 Task: Create a due date automation trigger when advanced on, on the monday of the week a card is due add fields without custom field "Resume" set at 11:00 AM.
Action: Mouse moved to (1098, 320)
Screenshot: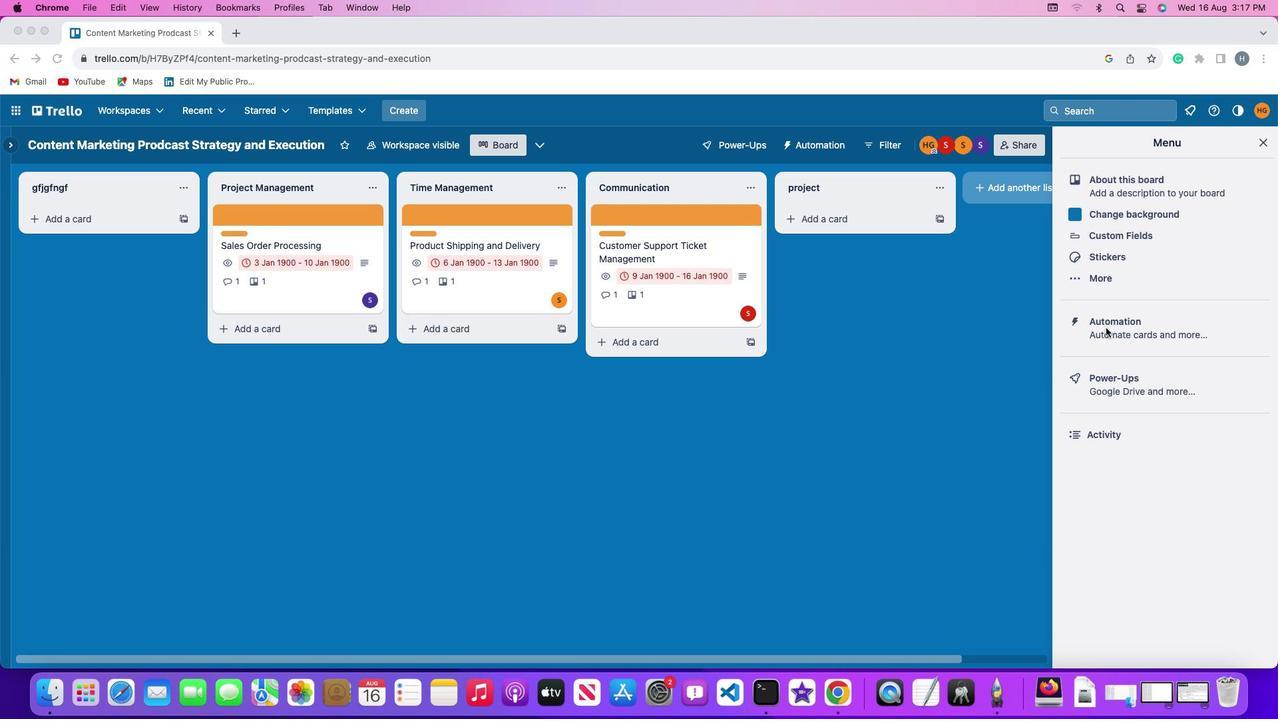
Action: Mouse pressed left at (1098, 320)
Screenshot: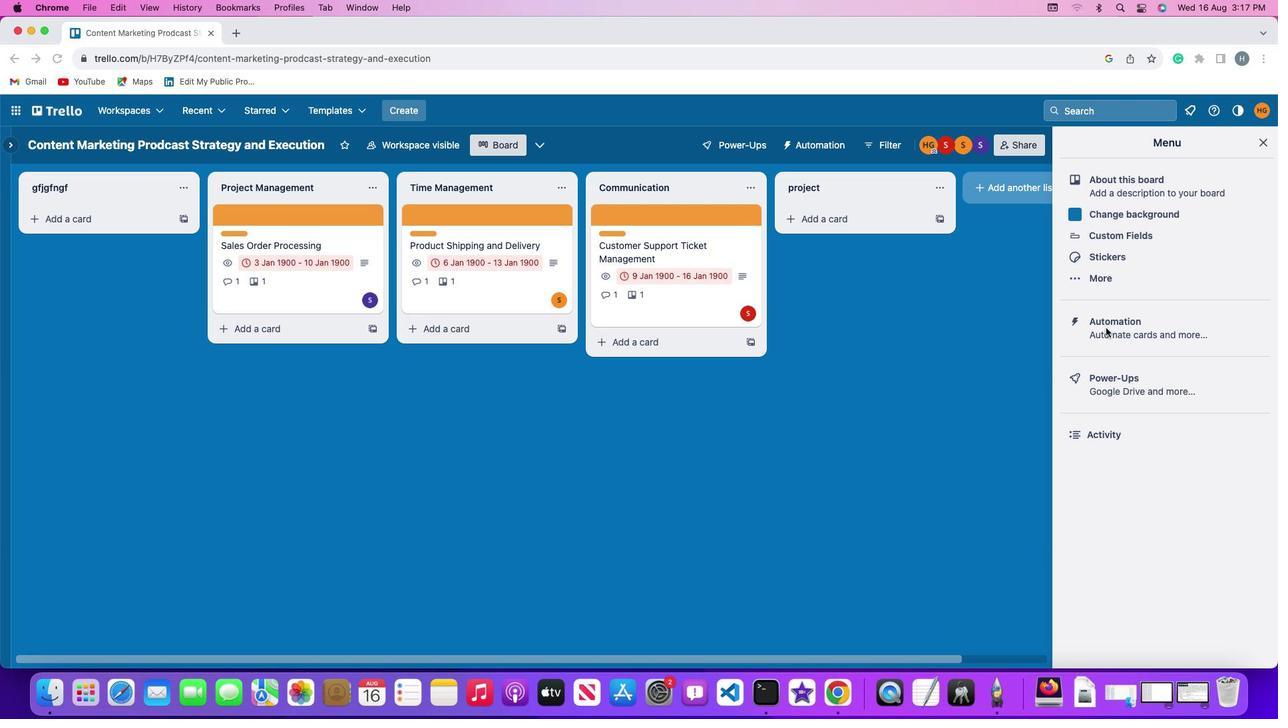 
Action: Mouse pressed left at (1098, 320)
Screenshot: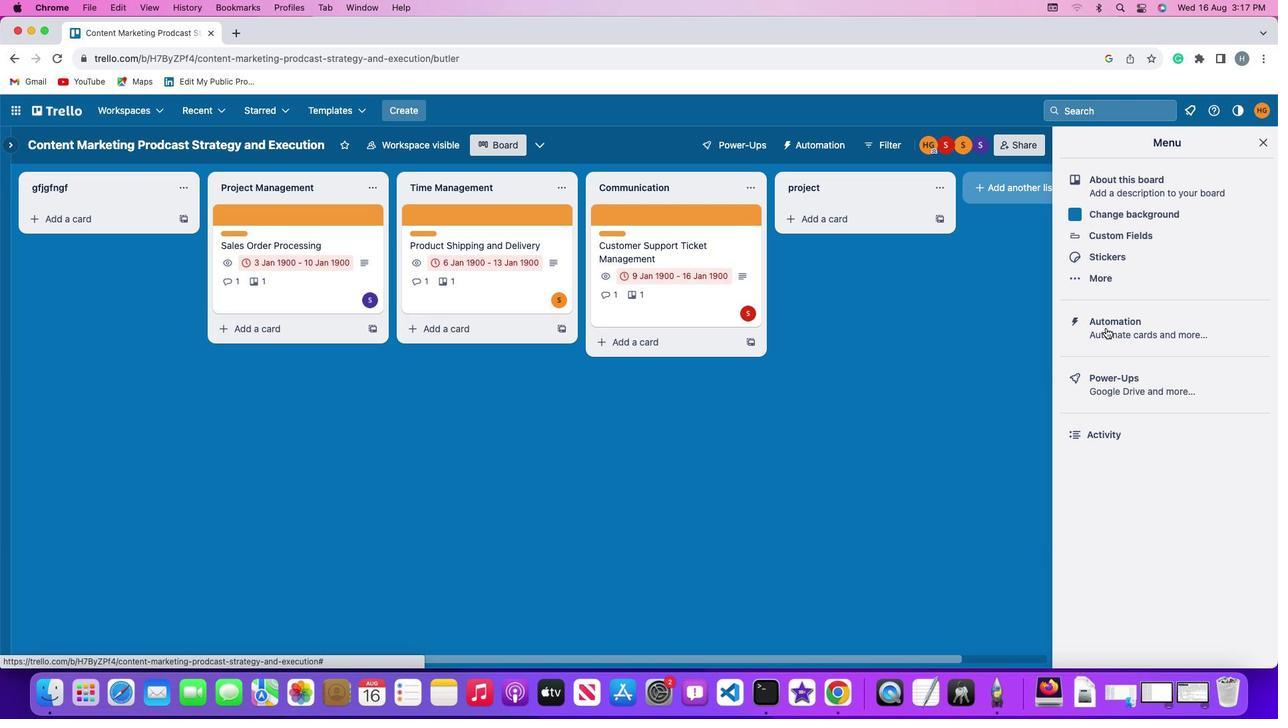 
Action: Mouse moved to (91, 305)
Screenshot: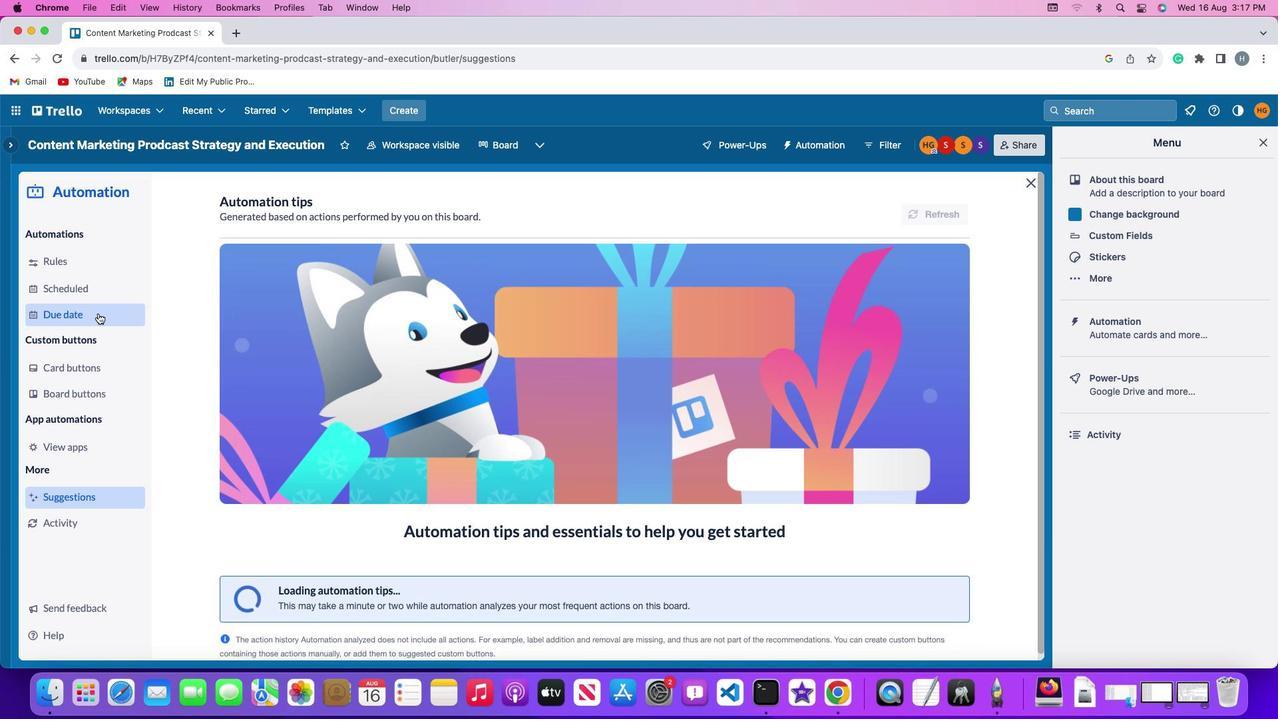 
Action: Mouse pressed left at (91, 305)
Screenshot: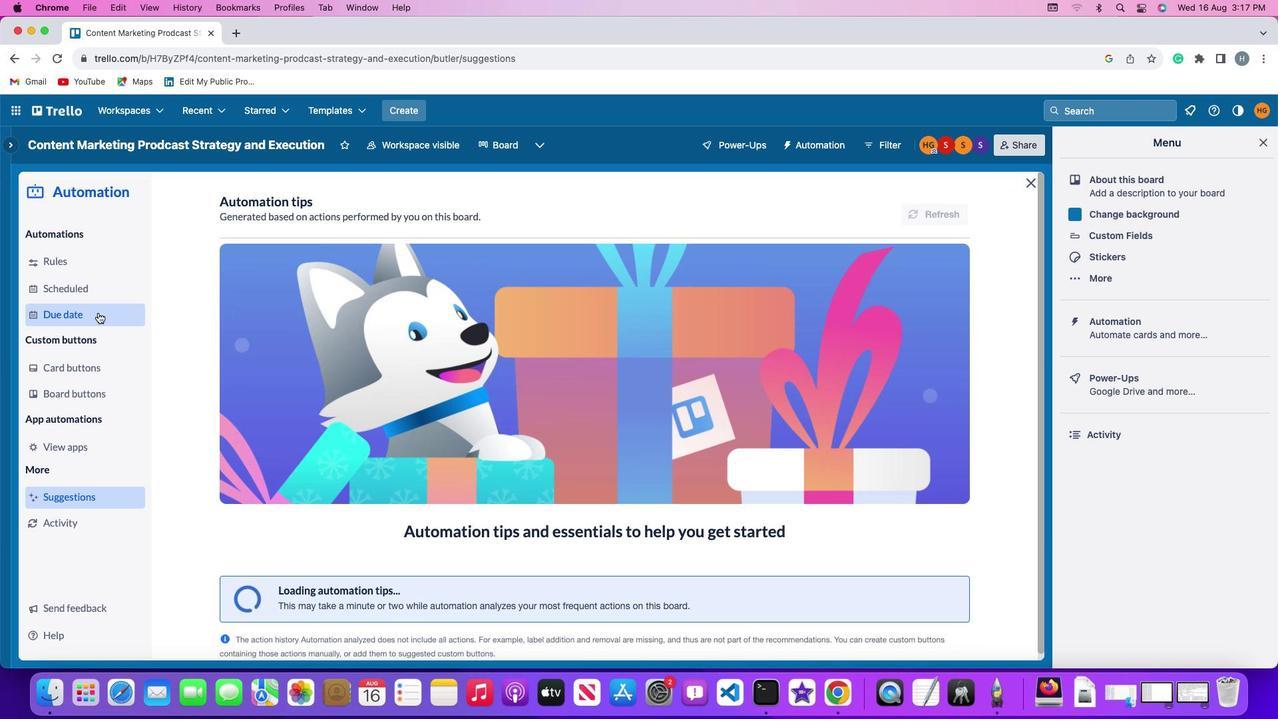 
Action: Mouse moved to (861, 200)
Screenshot: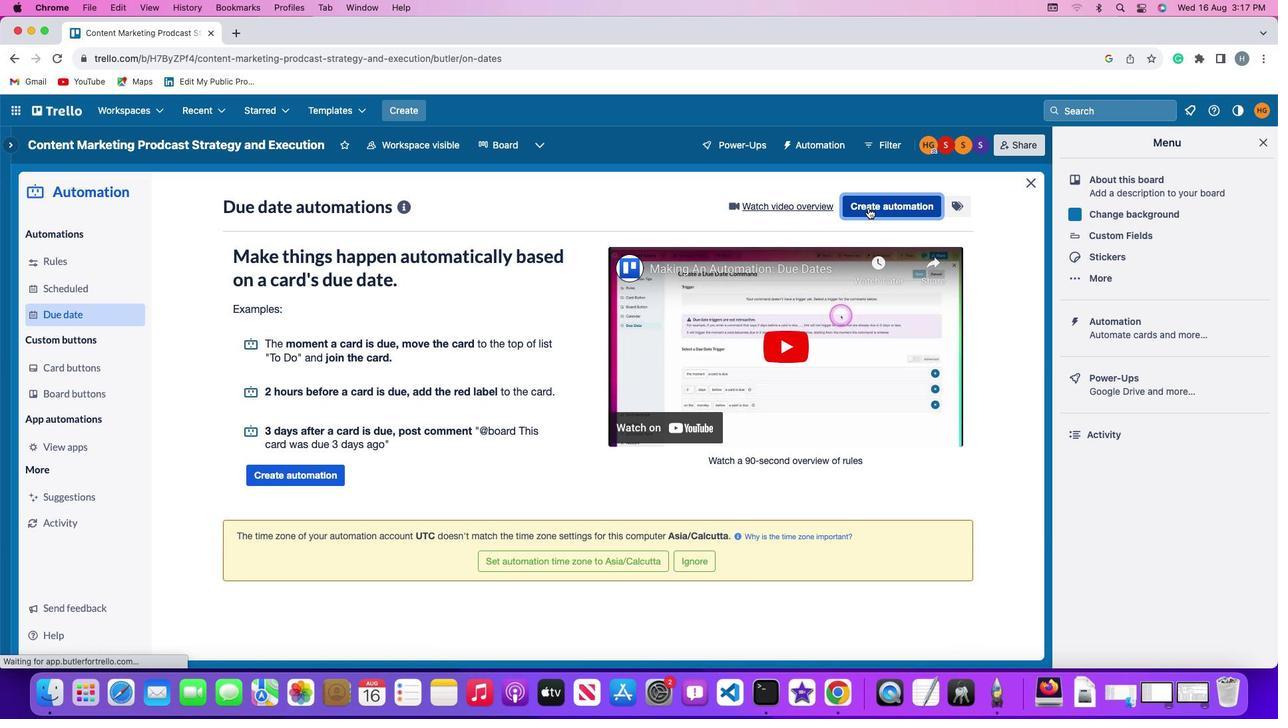 
Action: Mouse pressed left at (861, 200)
Screenshot: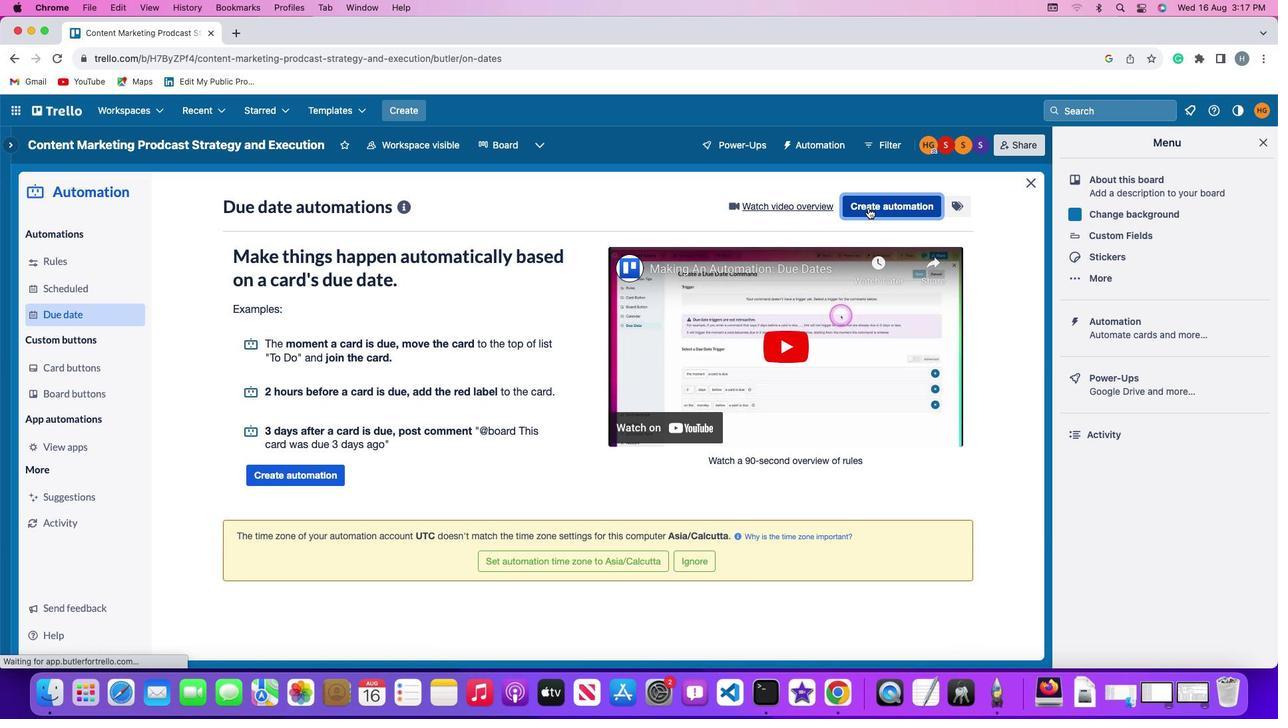 
Action: Mouse moved to (321, 330)
Screenshot: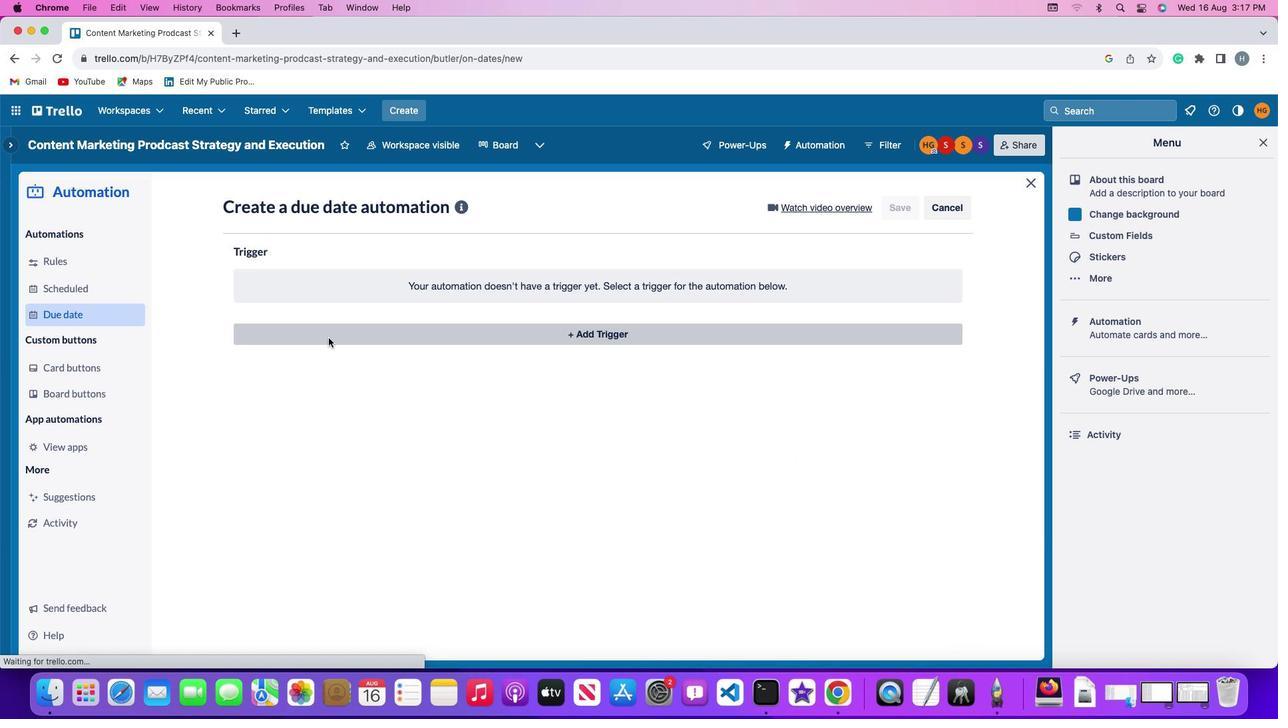 
Action: Mouse pressed left at (321, 330)
Screenshot: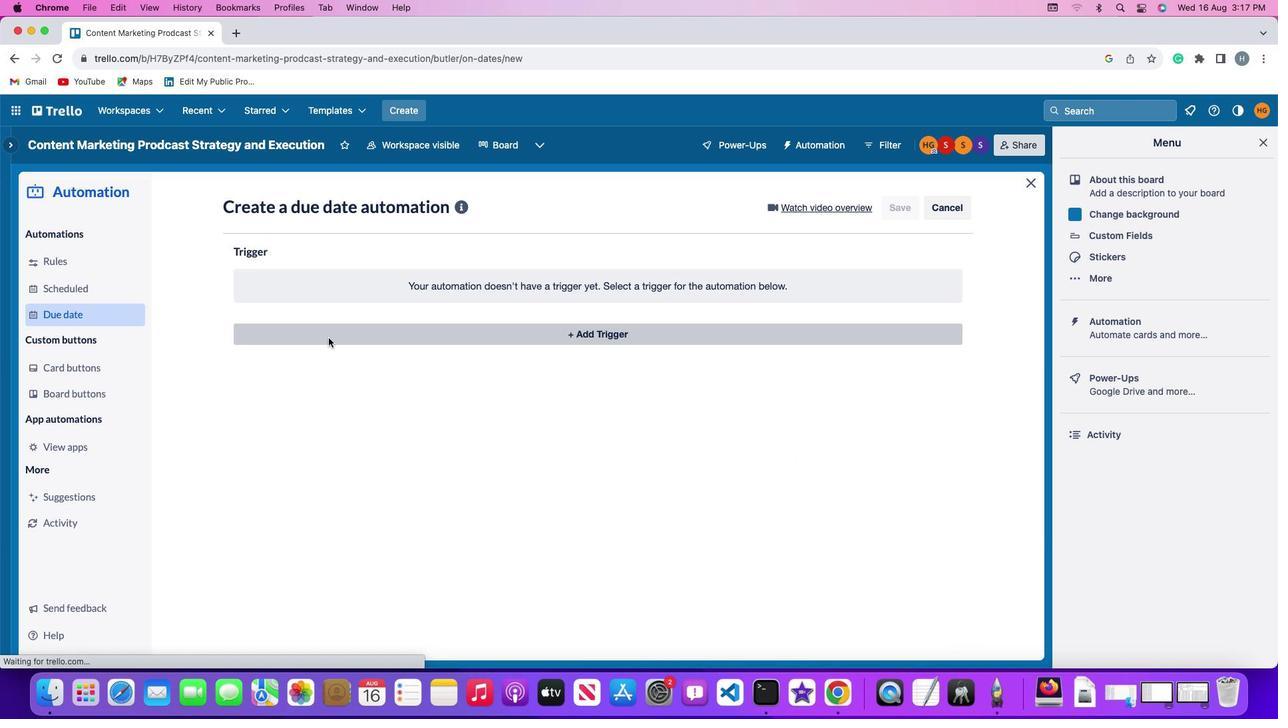 
Action: Mouse moved to (283, 578)
Screenshot: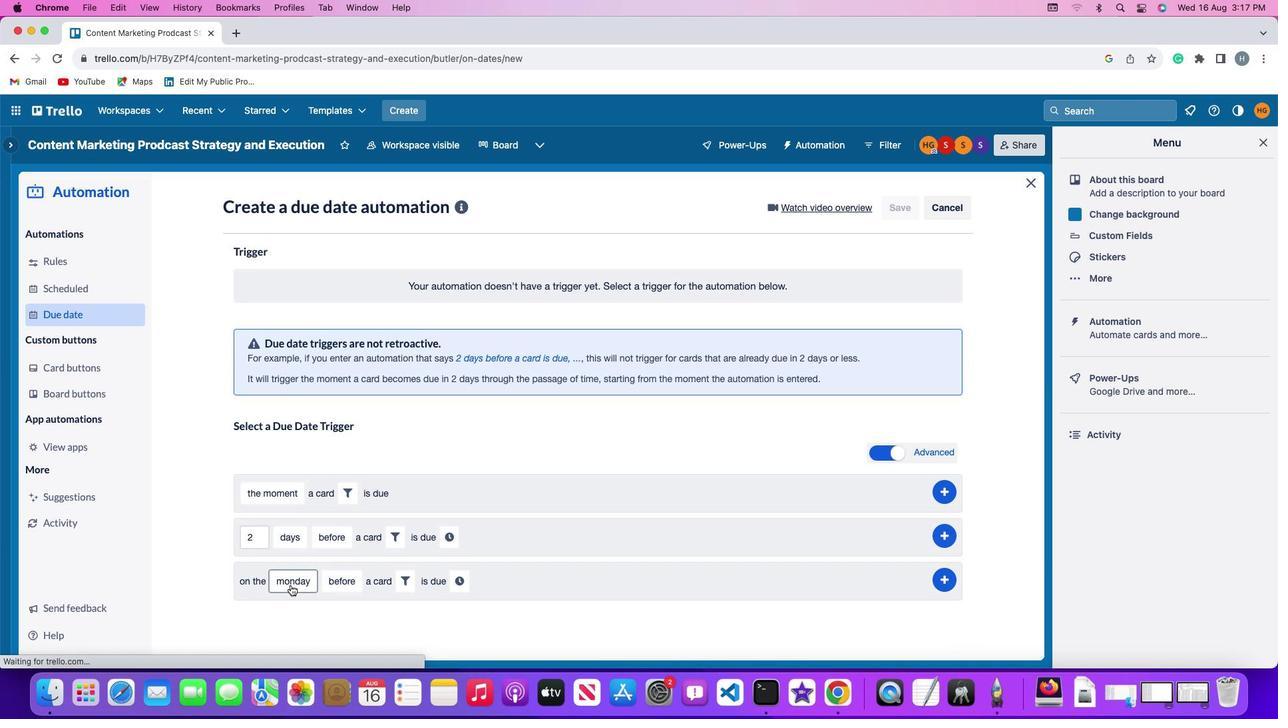 
Action: Mouse pressed left at (283, 578)
Screenshot: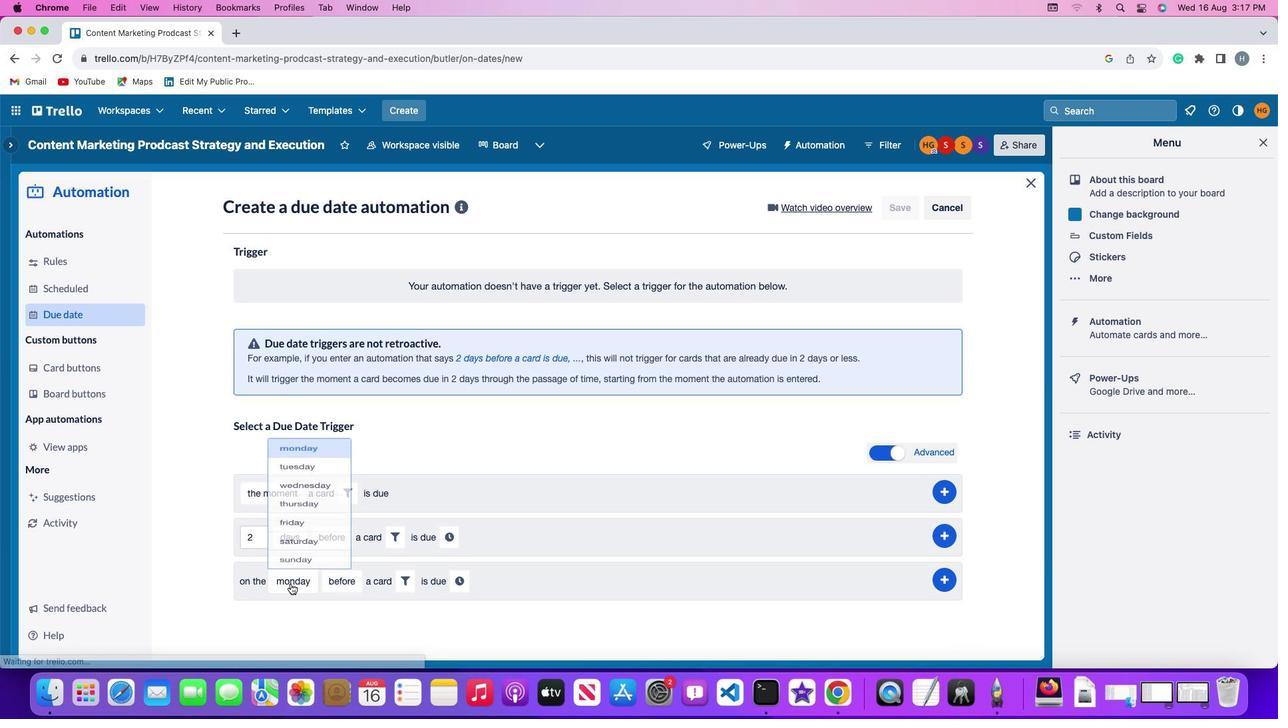 
Action: Mouse moved to (291, 382)
Screenshot: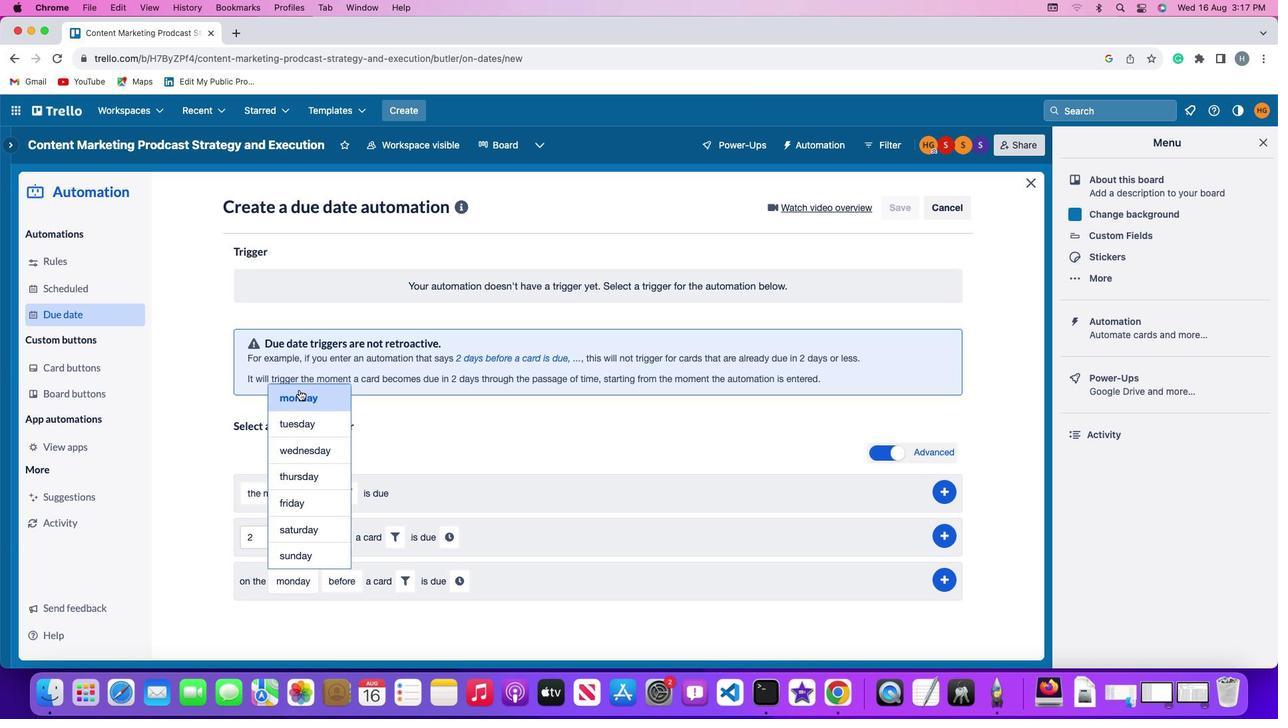 
Action: Mouse pressed left at (291, 382)
Screenshot: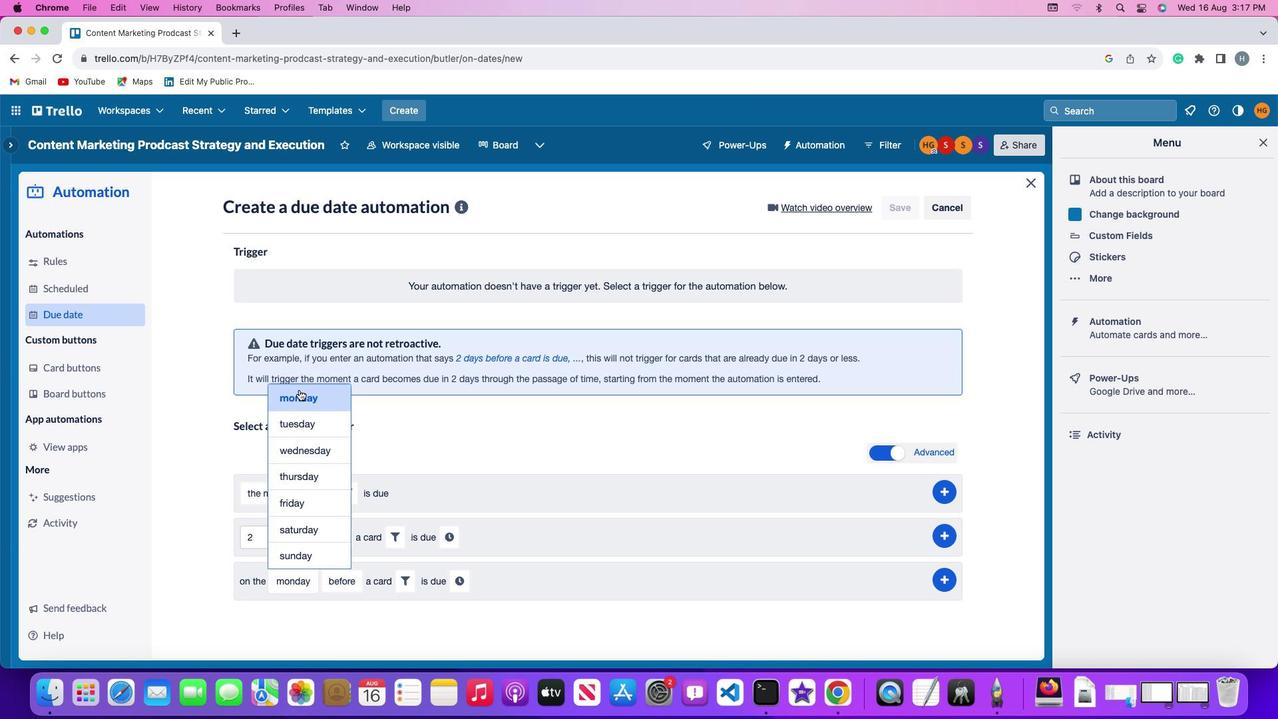 
Action: Mouse moved to (342, 570)
Screenshot: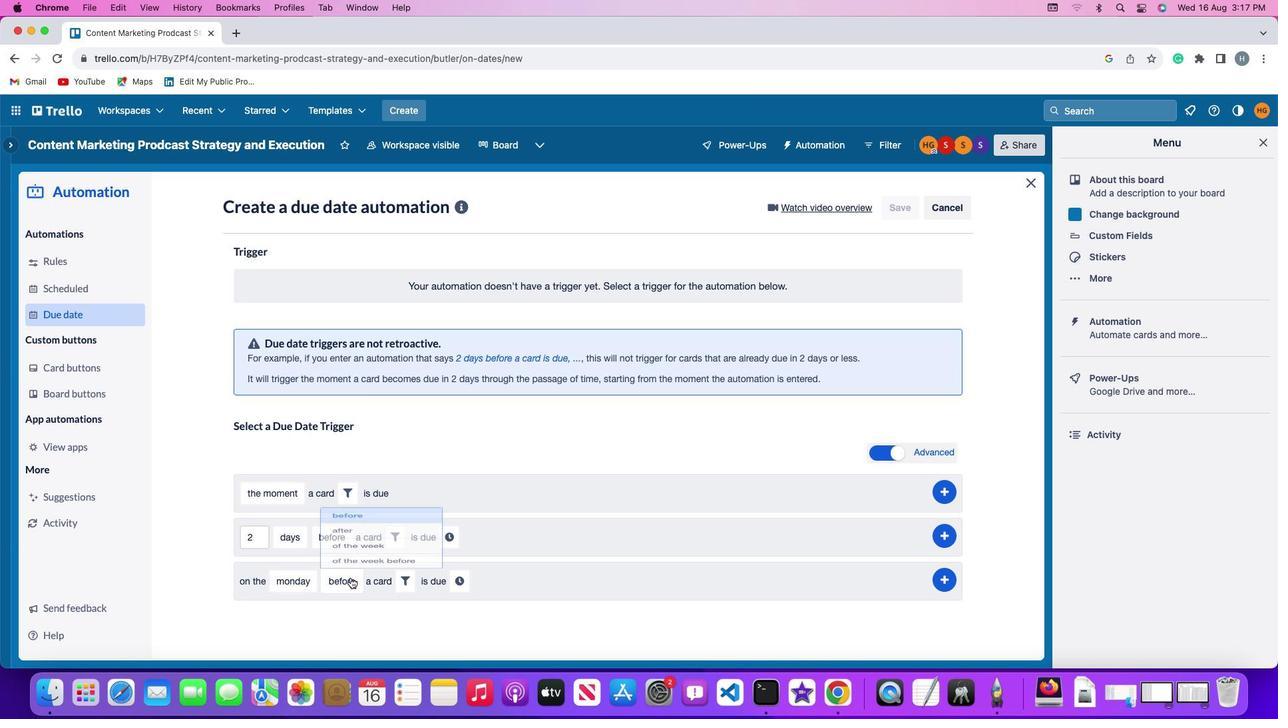 
Action: Mouse pressed left at (342, 570)
Screenshot: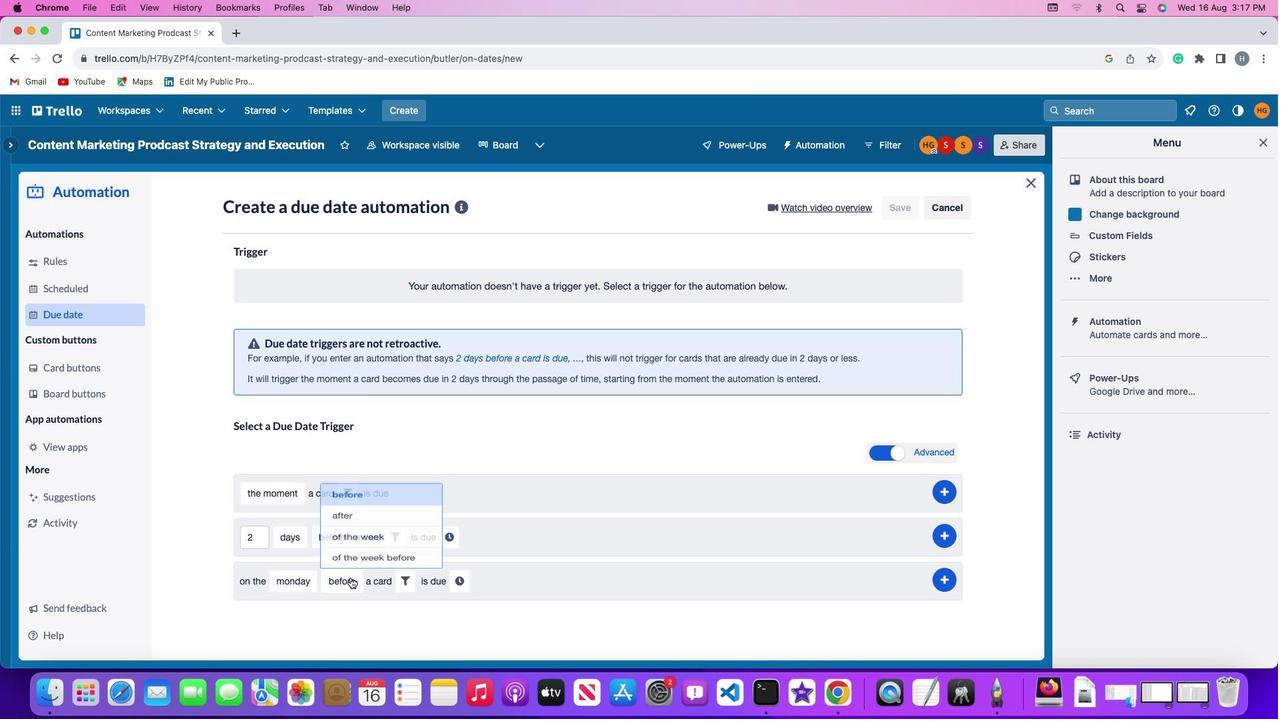 
Action: Mouse moved to (364, 518)
Screenshot: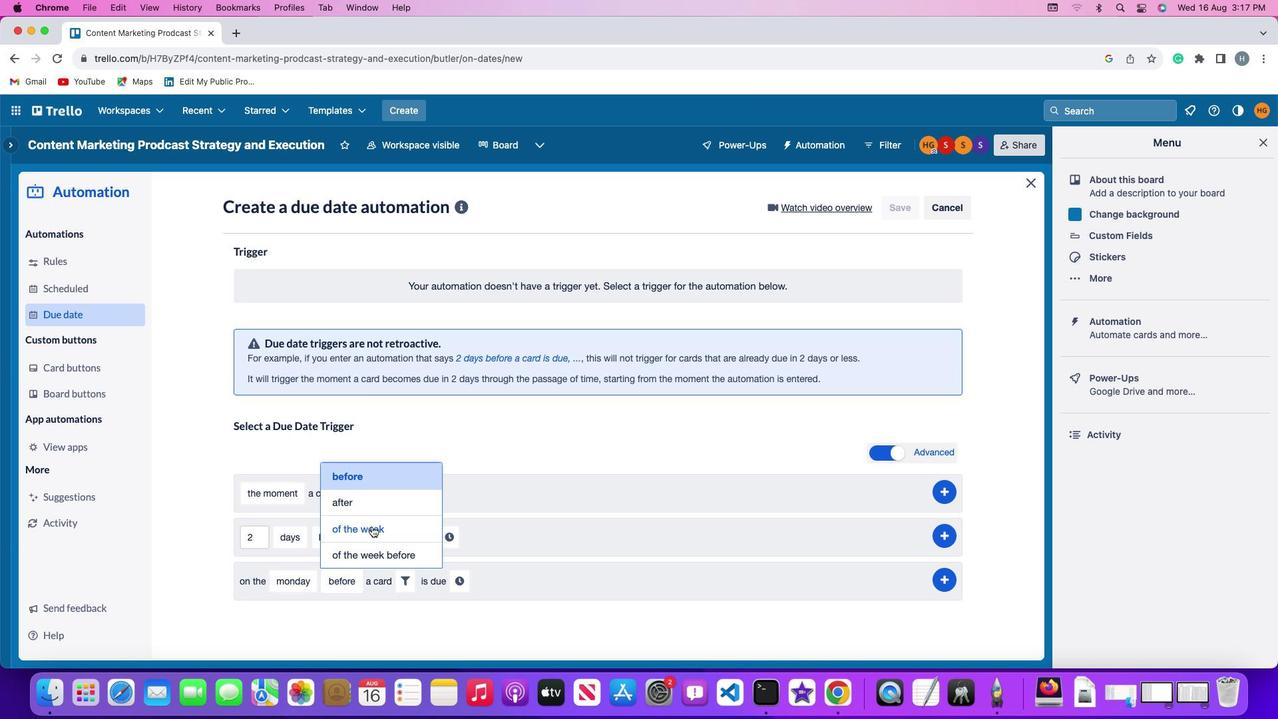 
Action: Mouse pressed left at (364, 518)
Screenshot: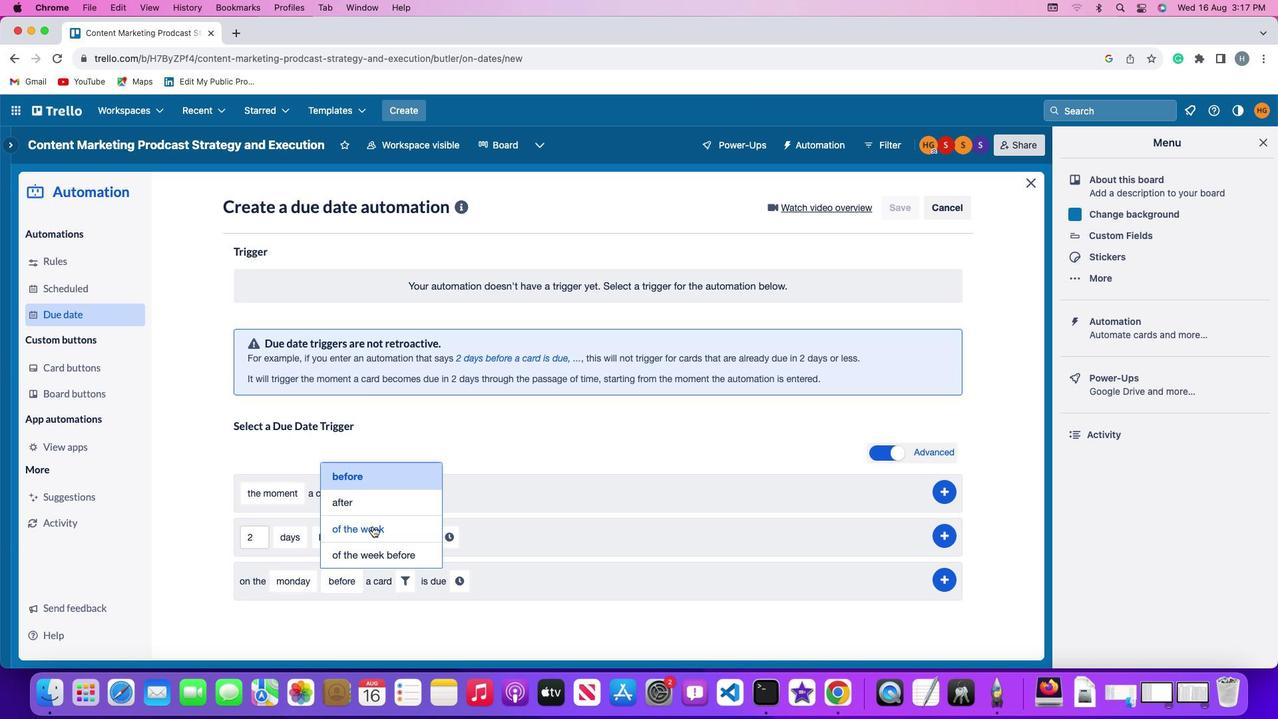 
Action: Mouse moved to (422, 577)
Screenshot: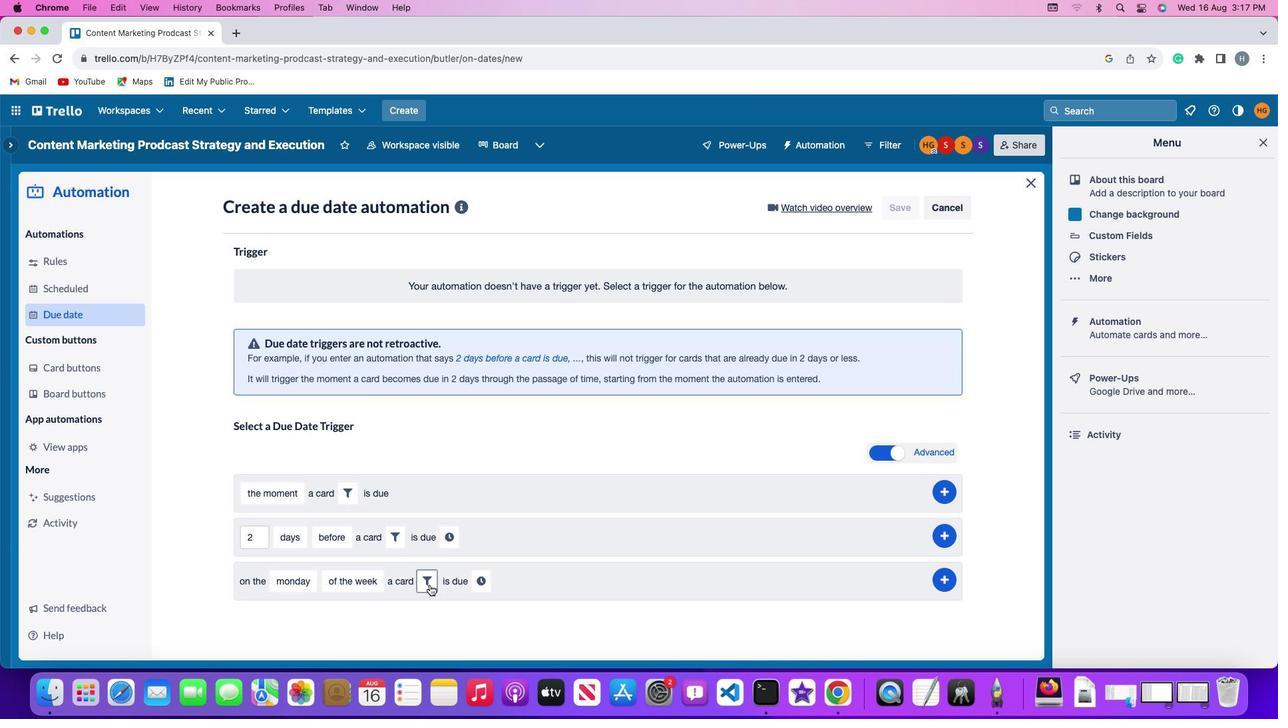 
Action: Mouse pressed left at (422, 577)
Screenshot: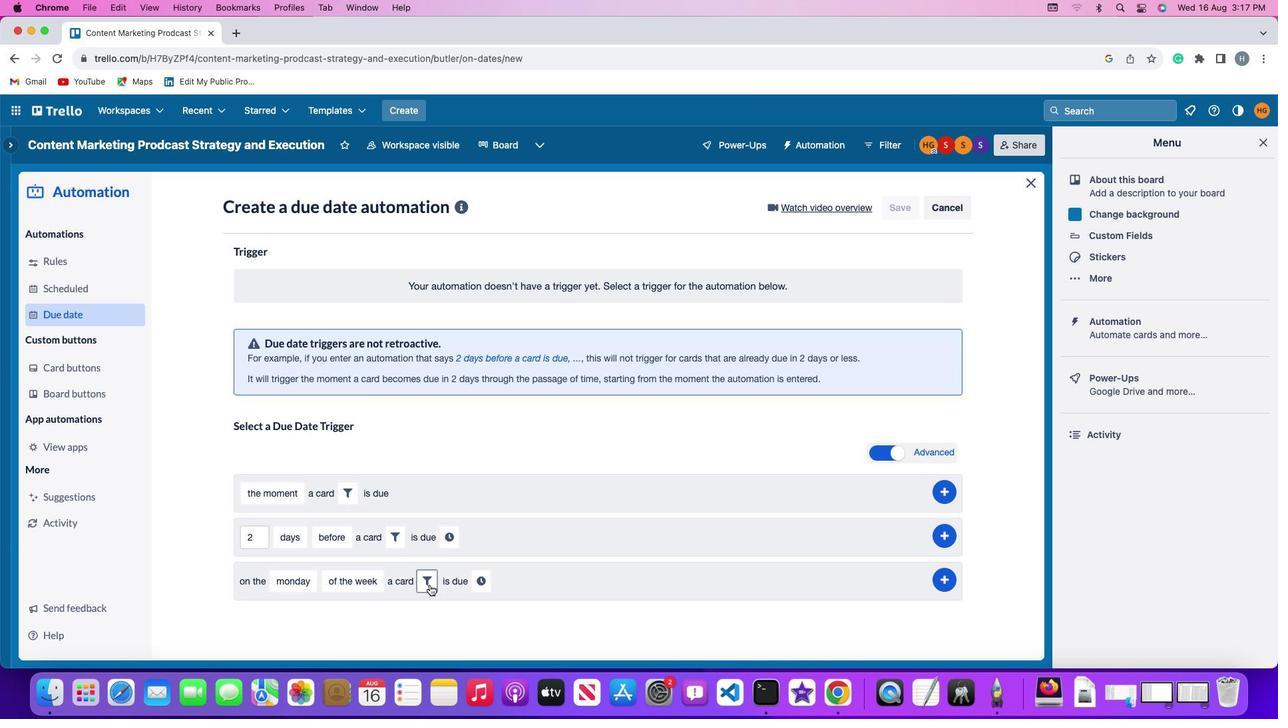
Action: Mouse moved to (629, 610)
Screenshot: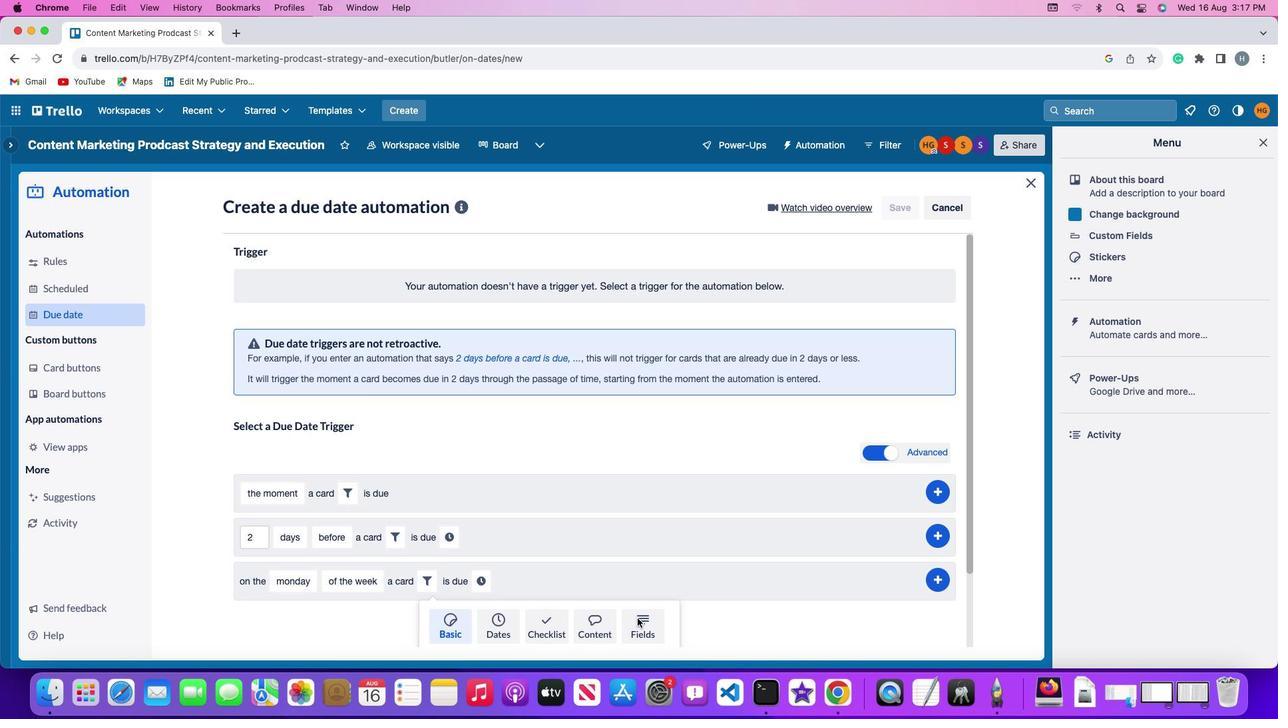 
Action: Mouse pressed left at (629, 610)
Screenshot: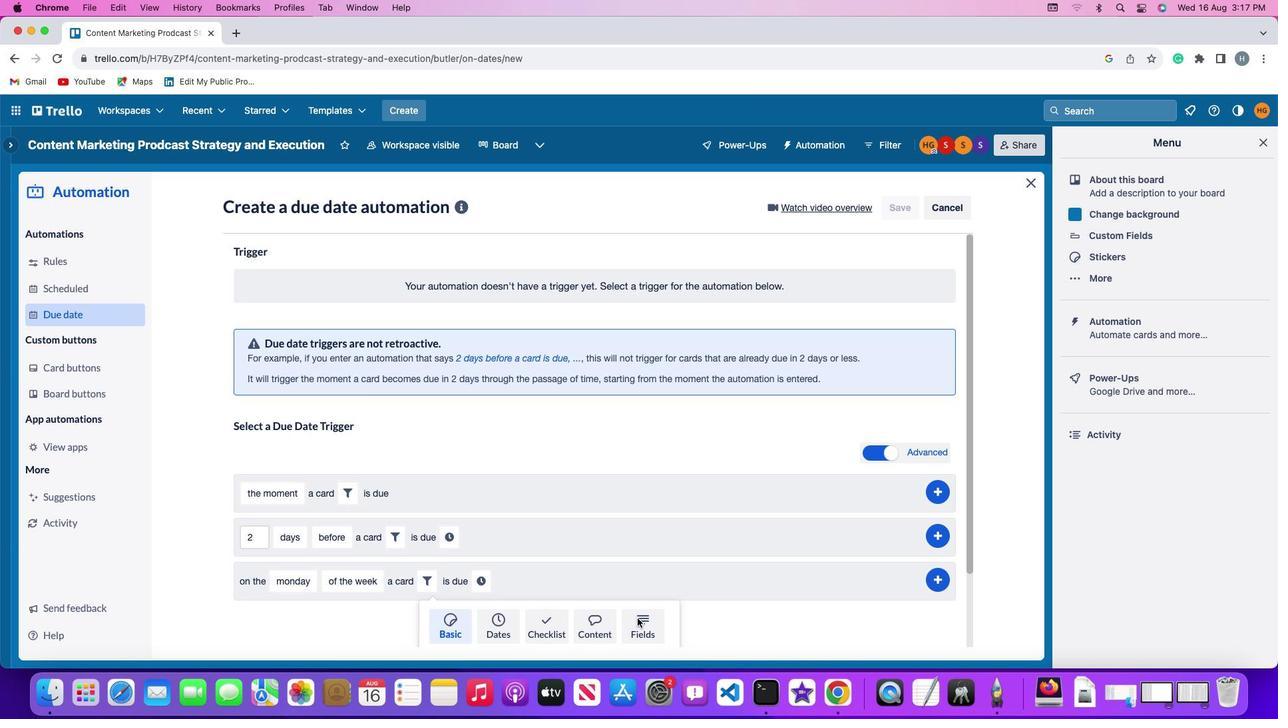 
Action: Mouse moved to (380, 607)
Screenshot: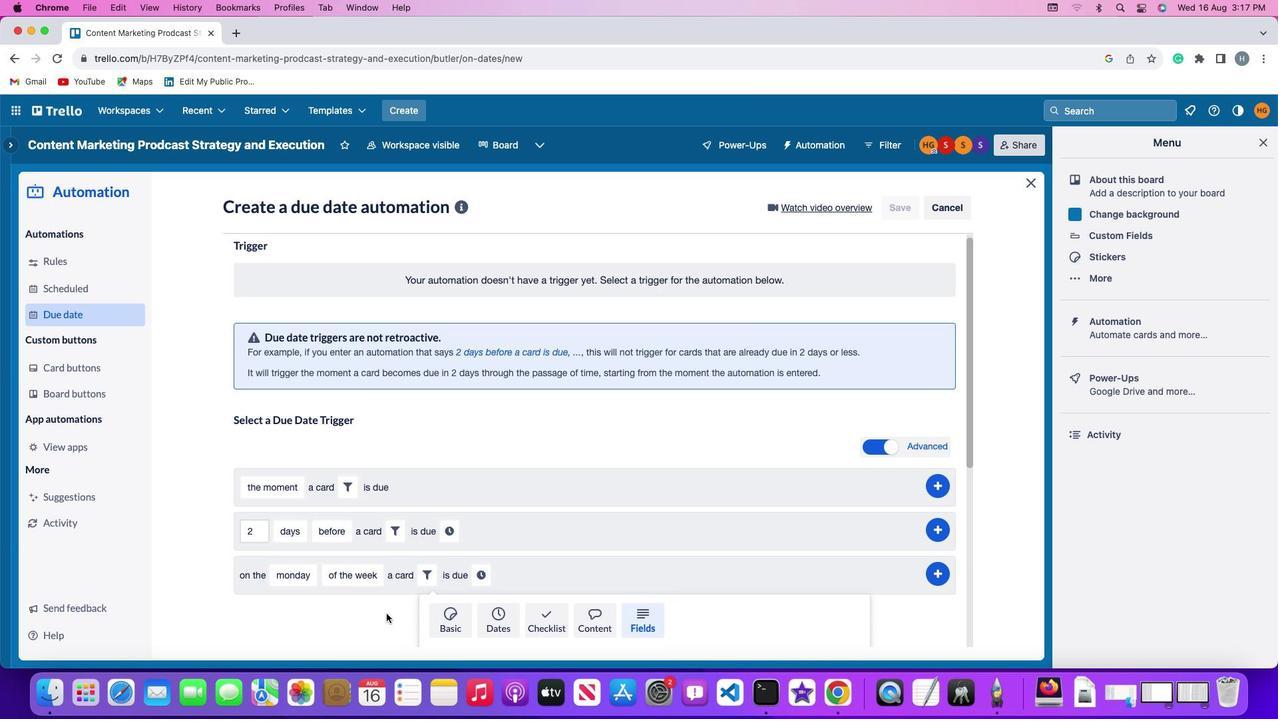 
Action: Mouse scrolled (380, 607) with delta (-6, -7)
Screenshot: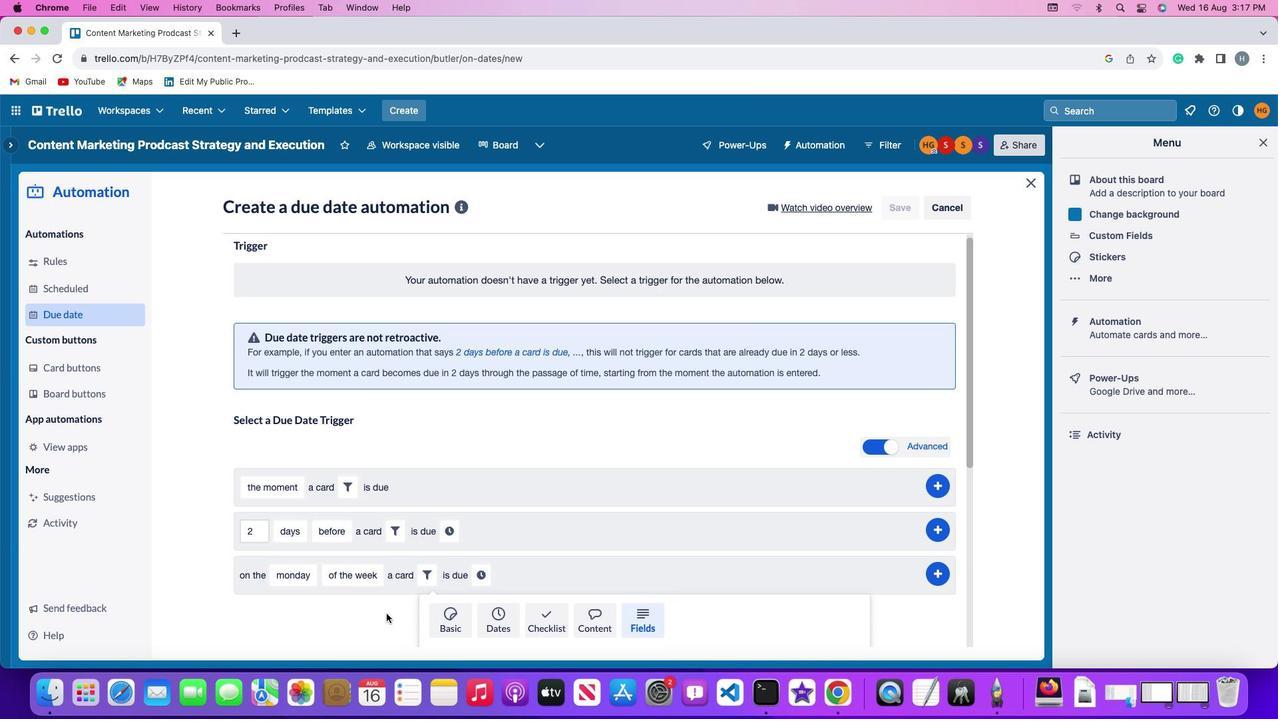
Action: Mouse scrolled (380, 607) with delta (-6, -7)
Screenshot: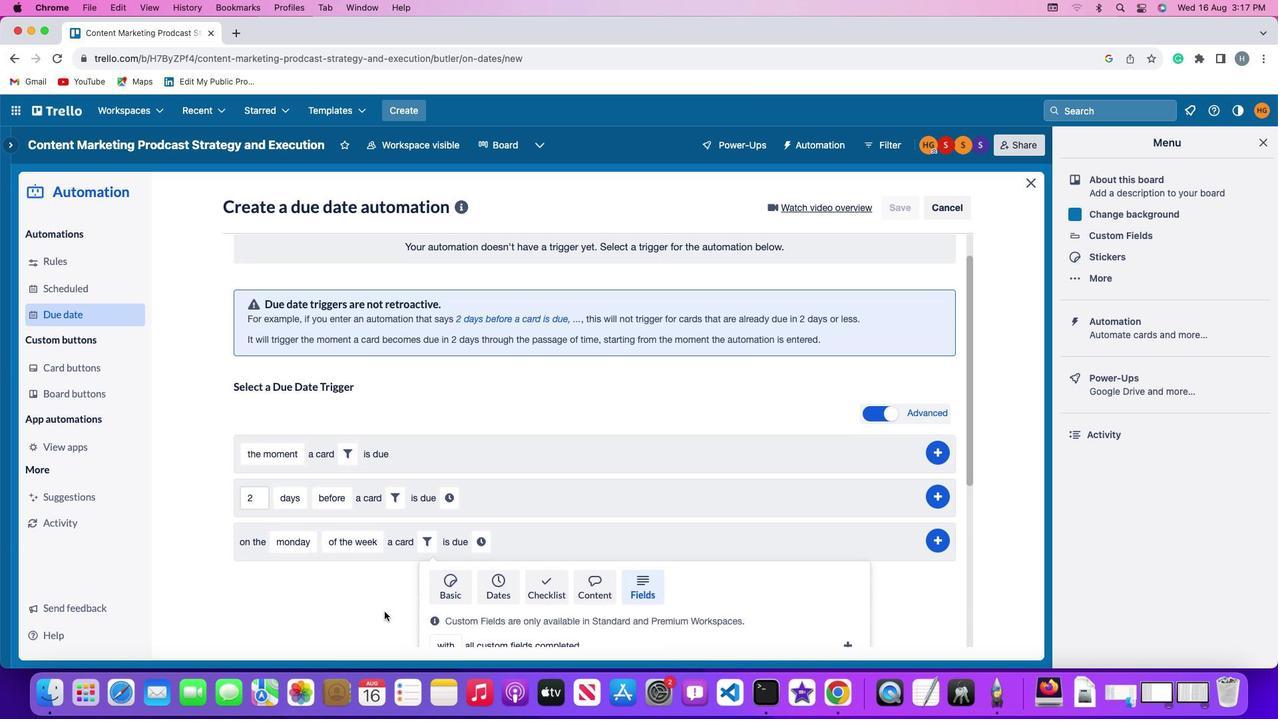 
Action: Mouse scrolled (380, 607) with delta (-6, -8)
Screenshot: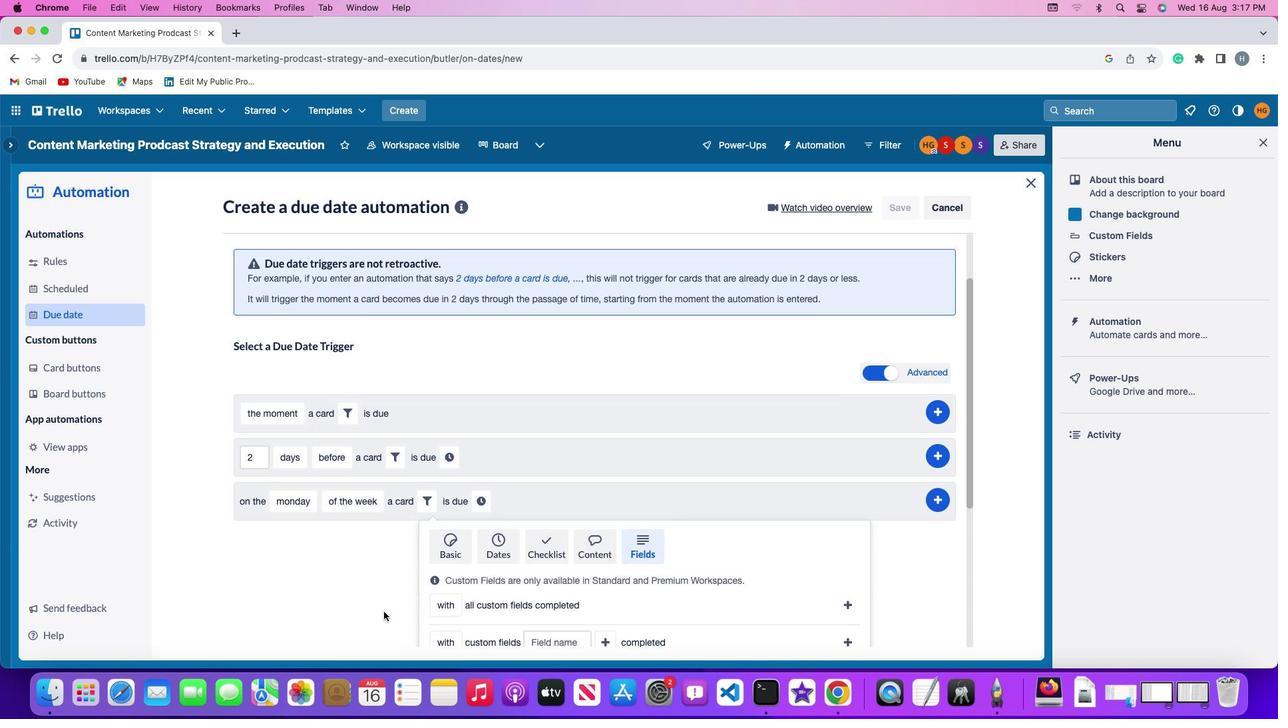 
Action: Mouse moved to (379, 606)
Screenshot: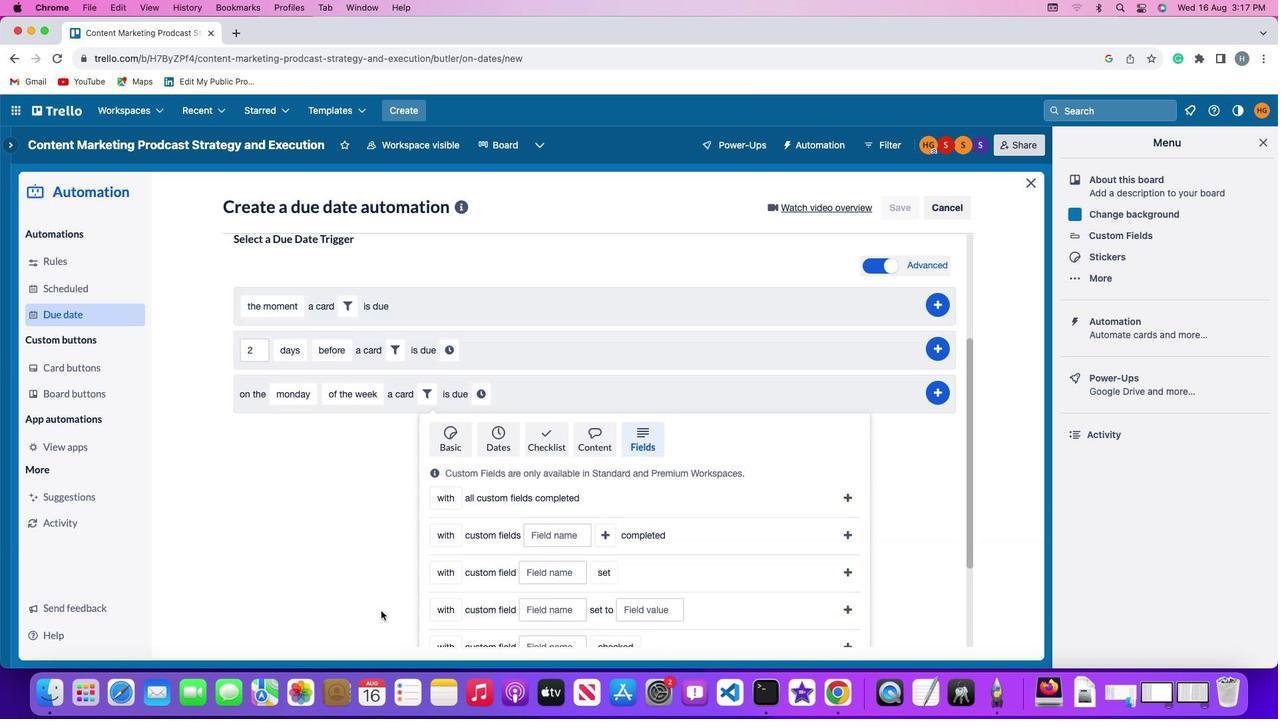 
Action: Mouse scrolled (379, 606) with delta (-6, -9)
Screenshot: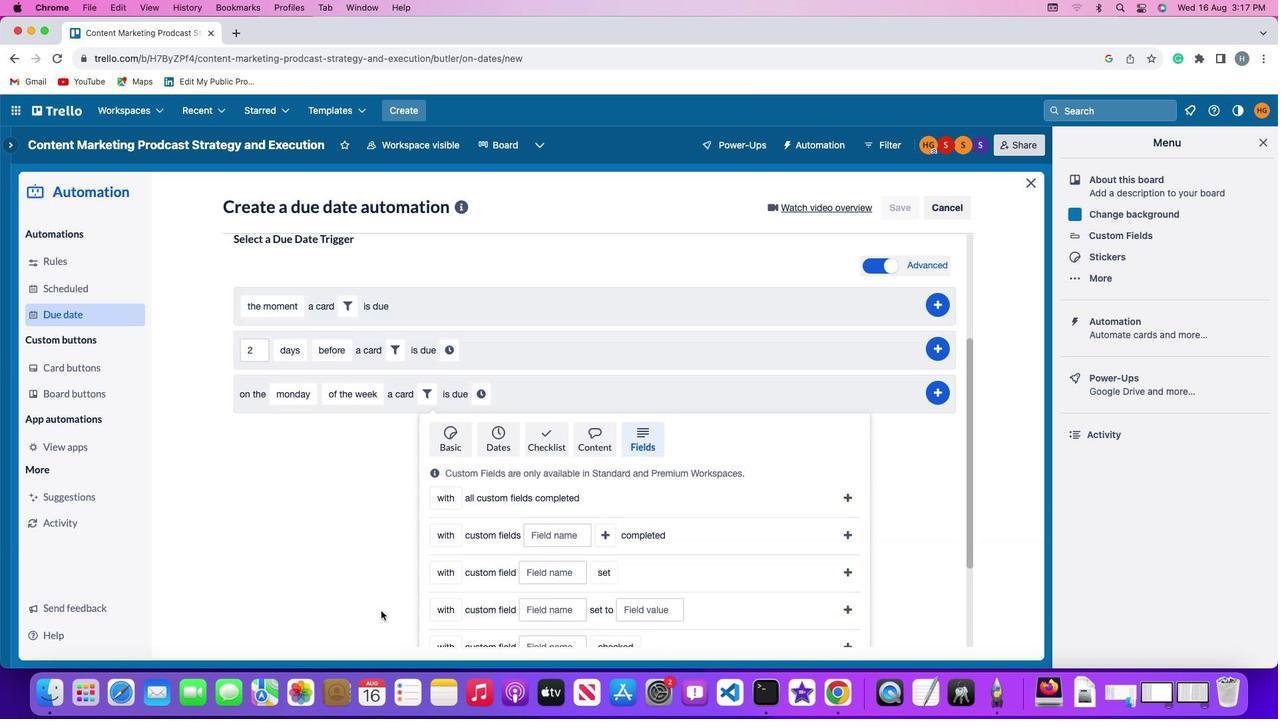 
Action: Mouse moved to (370, 603)
Screenshot: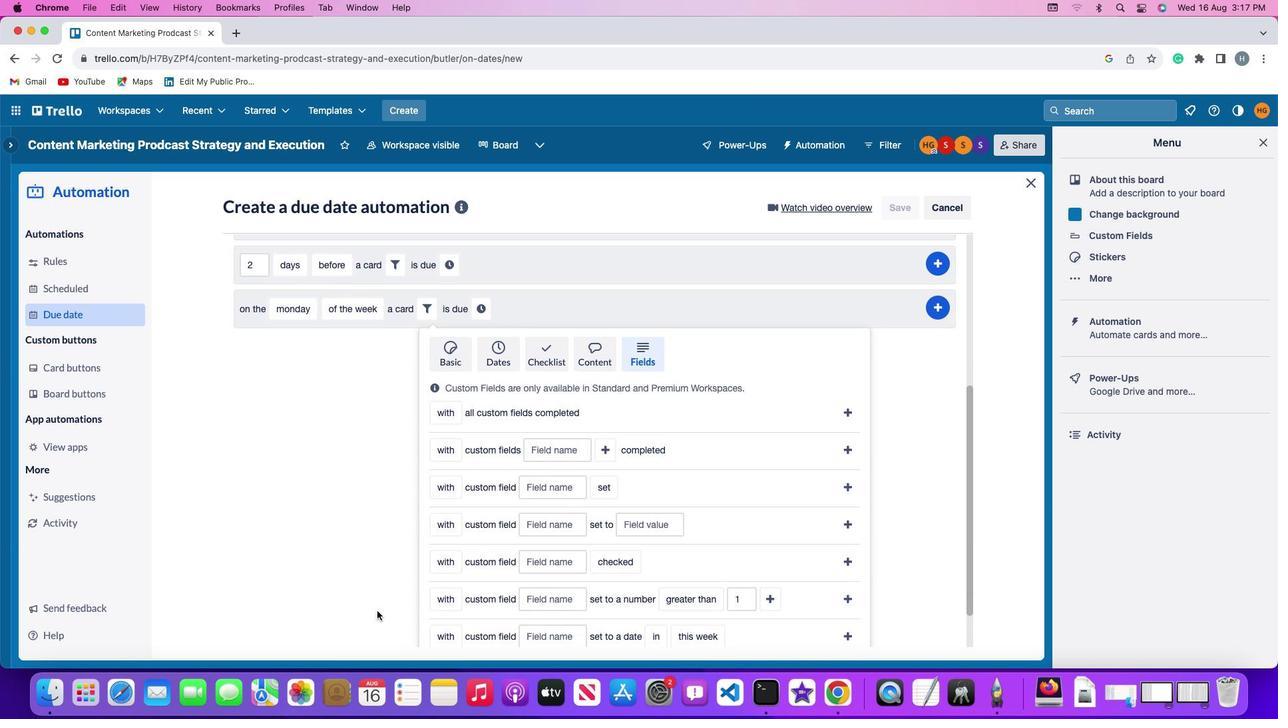 
Action: Mouse scrolled (370, 603) with delta (-6, -7)
Screenshot: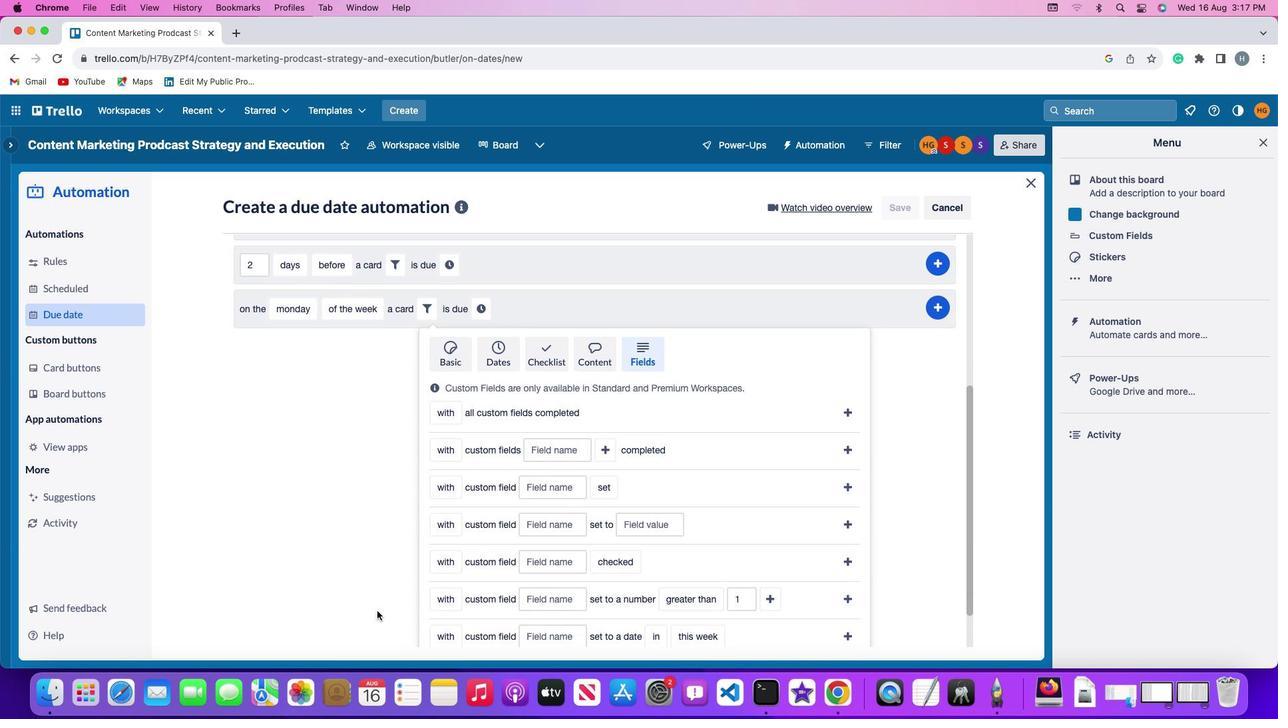 
Action: Mouse moved to (370, 603)
Screenshot: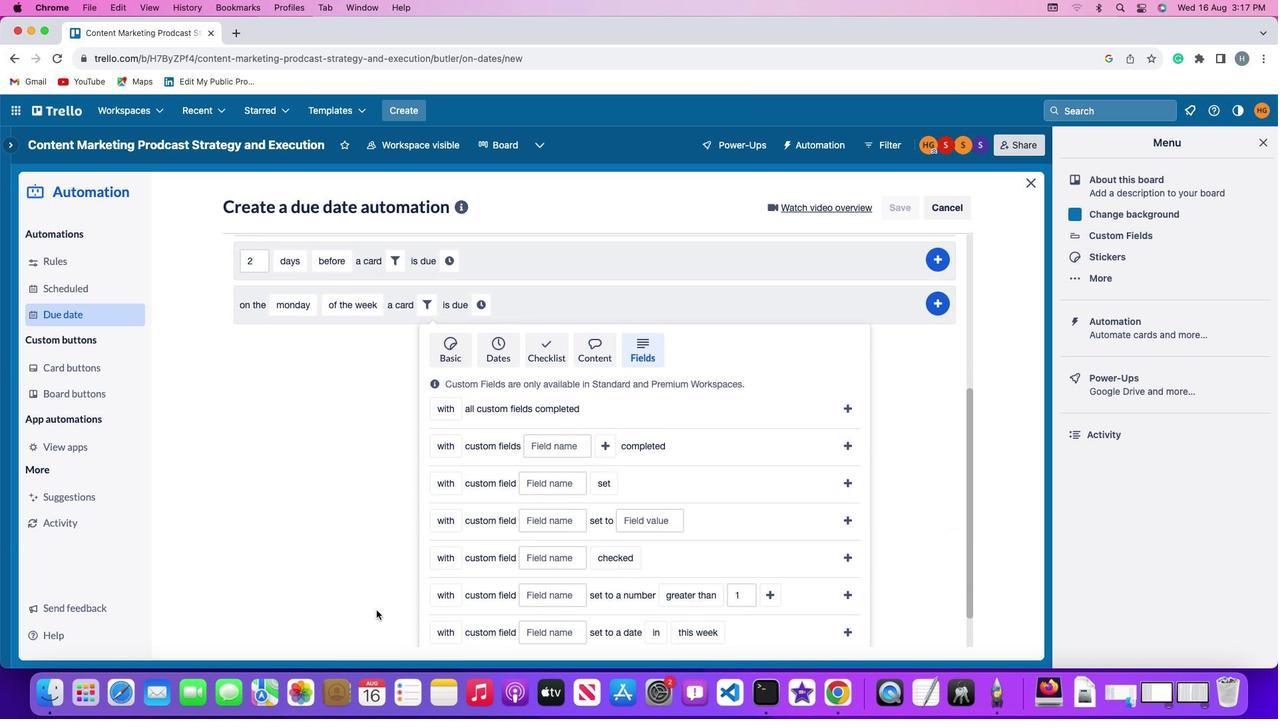
Action: Mouse scrolled (370, 603) with delta (-6, -7)
Screenshot: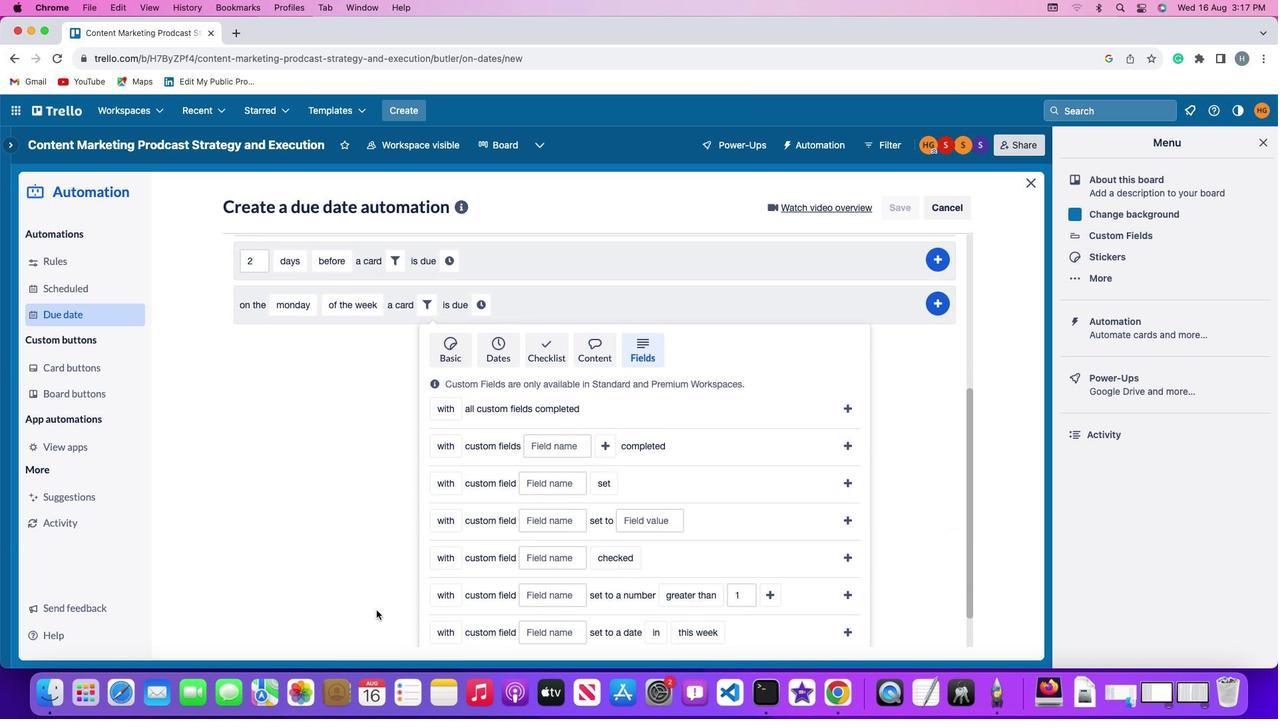 
Action: Mouse scrolled (370, 603) with delta (-6, -8)
Screenshot: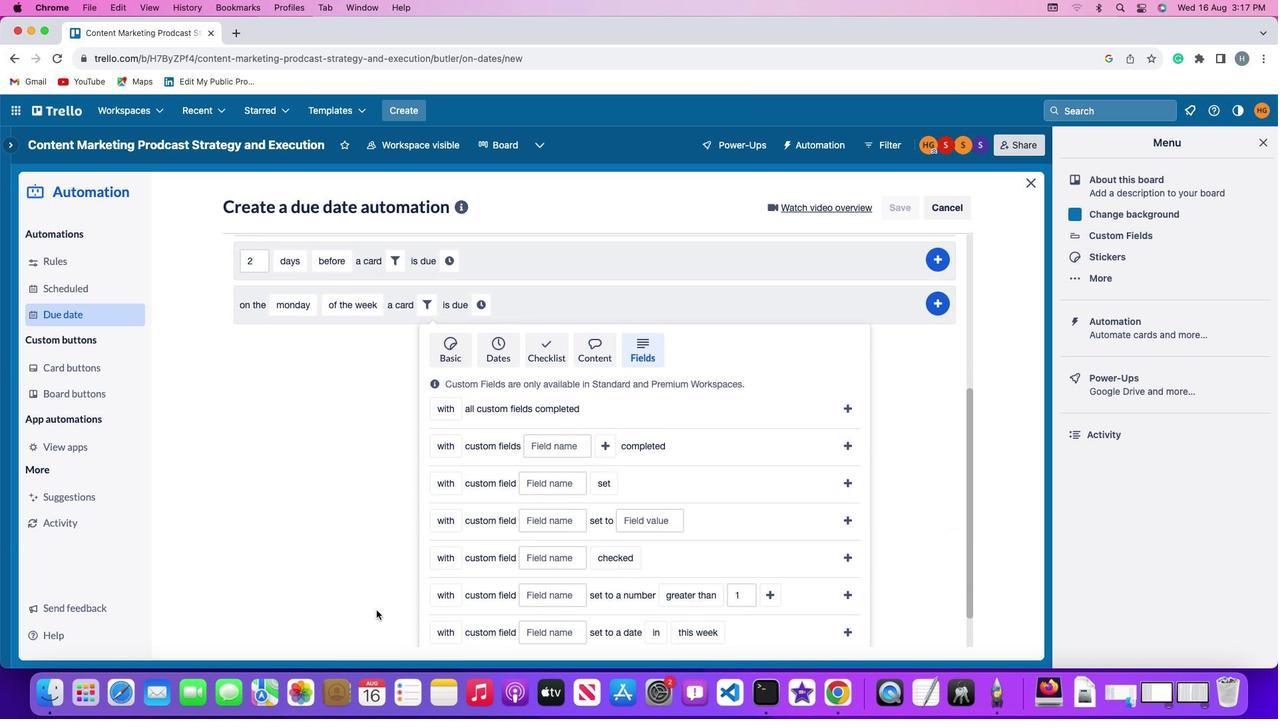 
Action: Mouse scrolled (370, 603) with delta (-6, -9)
Screenshot: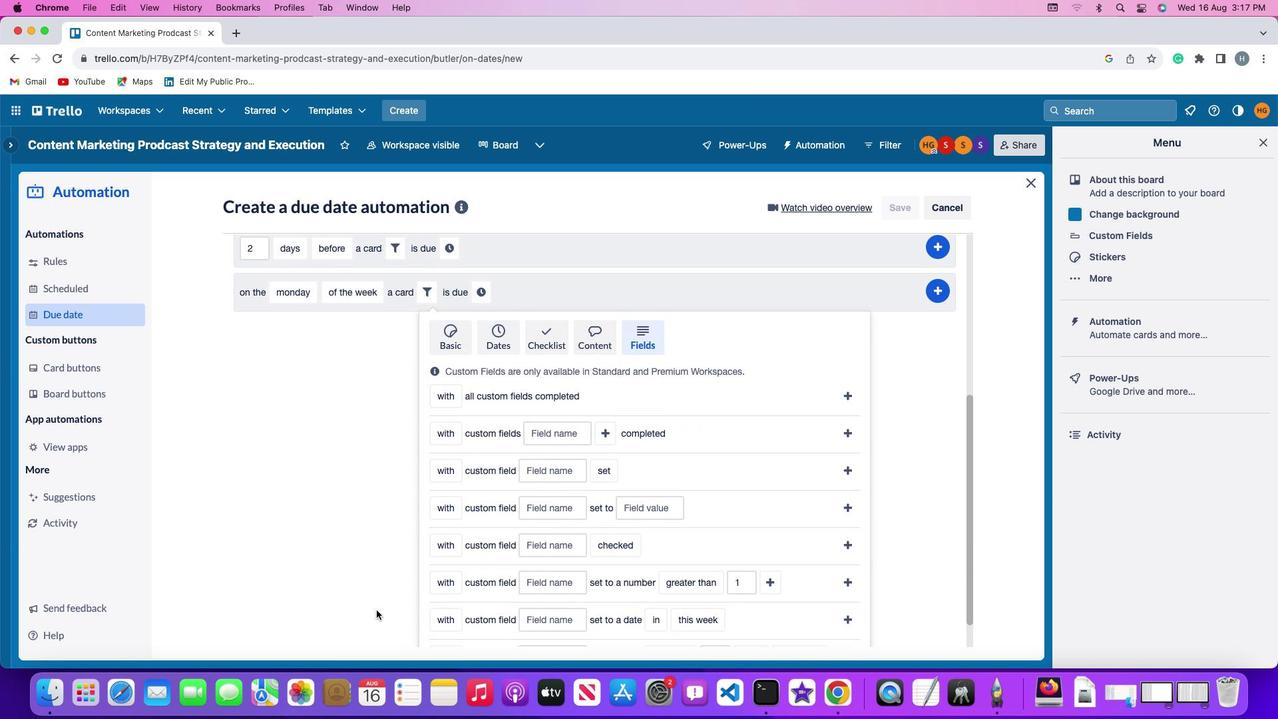 
Action: Mouse moved to (369, 603)
Screenshot: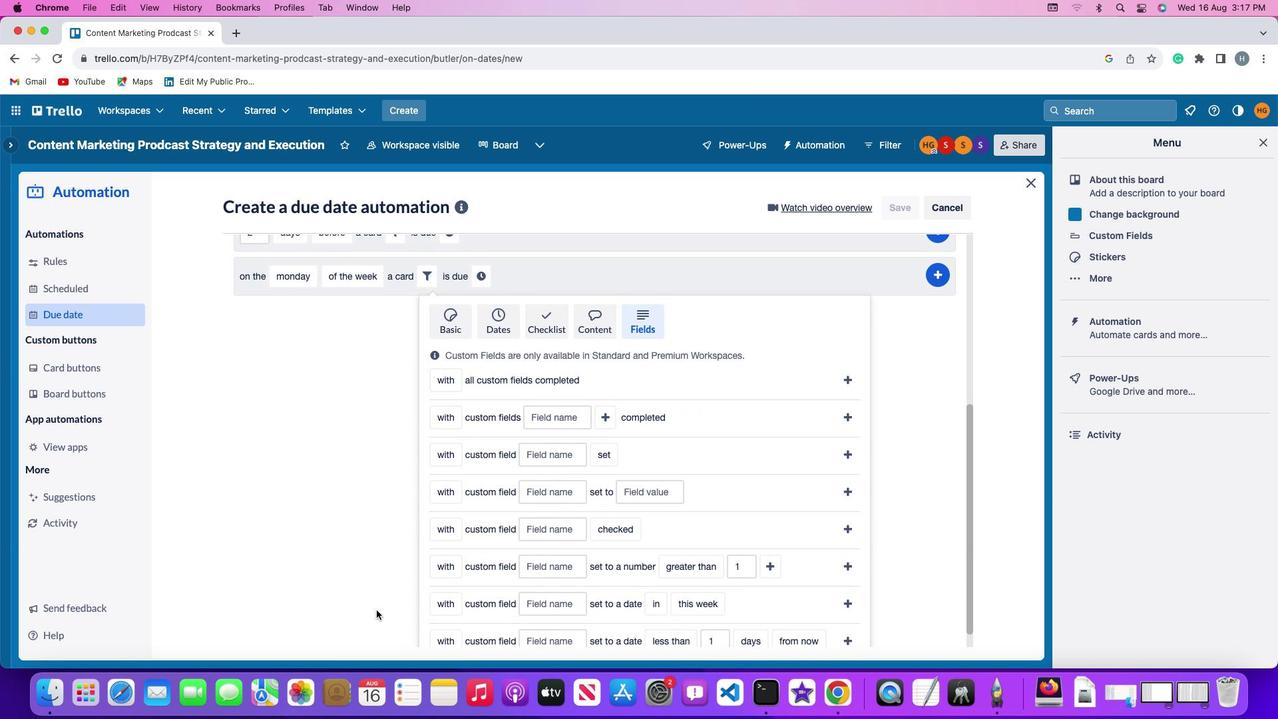 
Action: Mouse scrolled (369, 603) with delta (-6, -10)
Screenshot: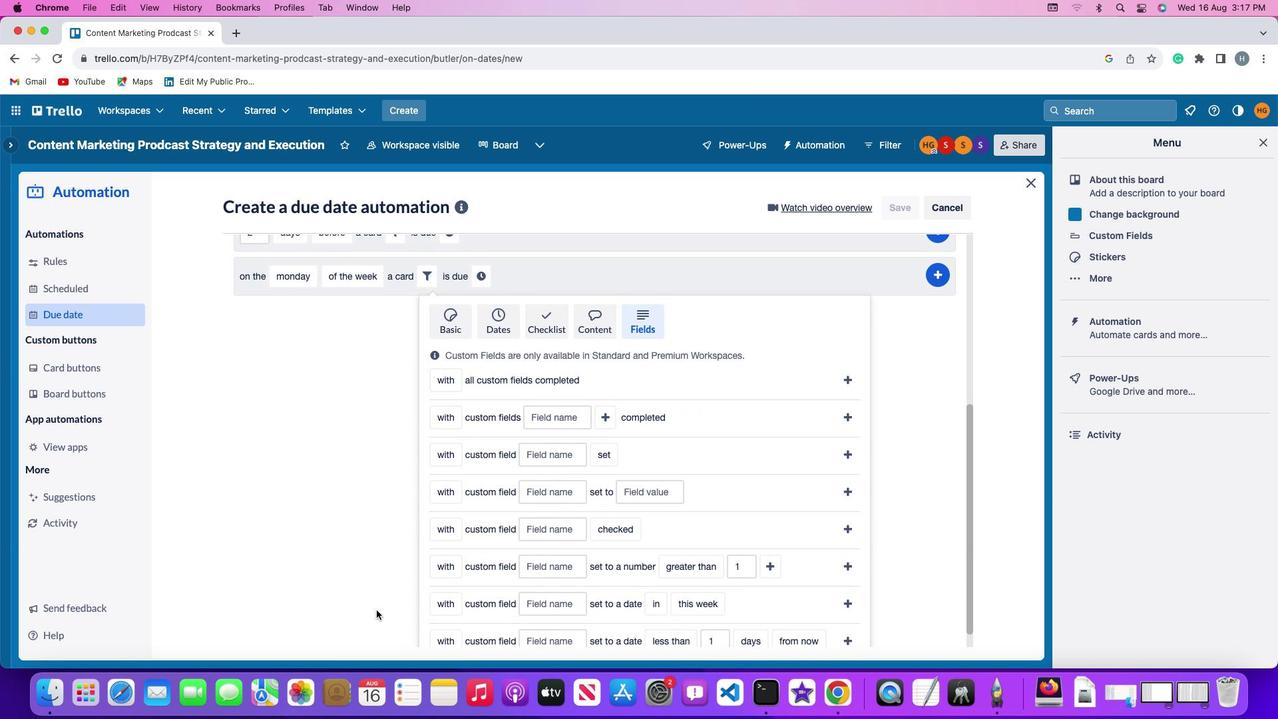 
Action: Mouse moved to (367, 603)
Screenshot: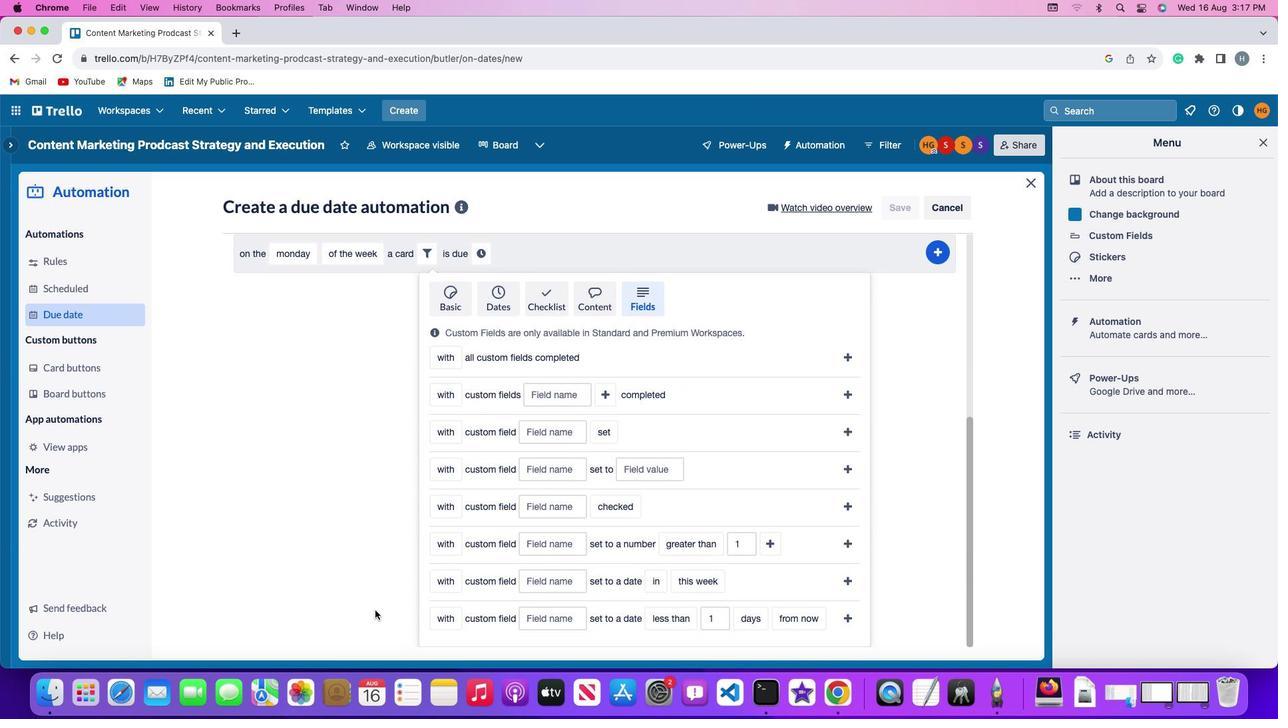 
Action: Mouse scrolled (367, 603) with delta (-6, -7)
Screenshot: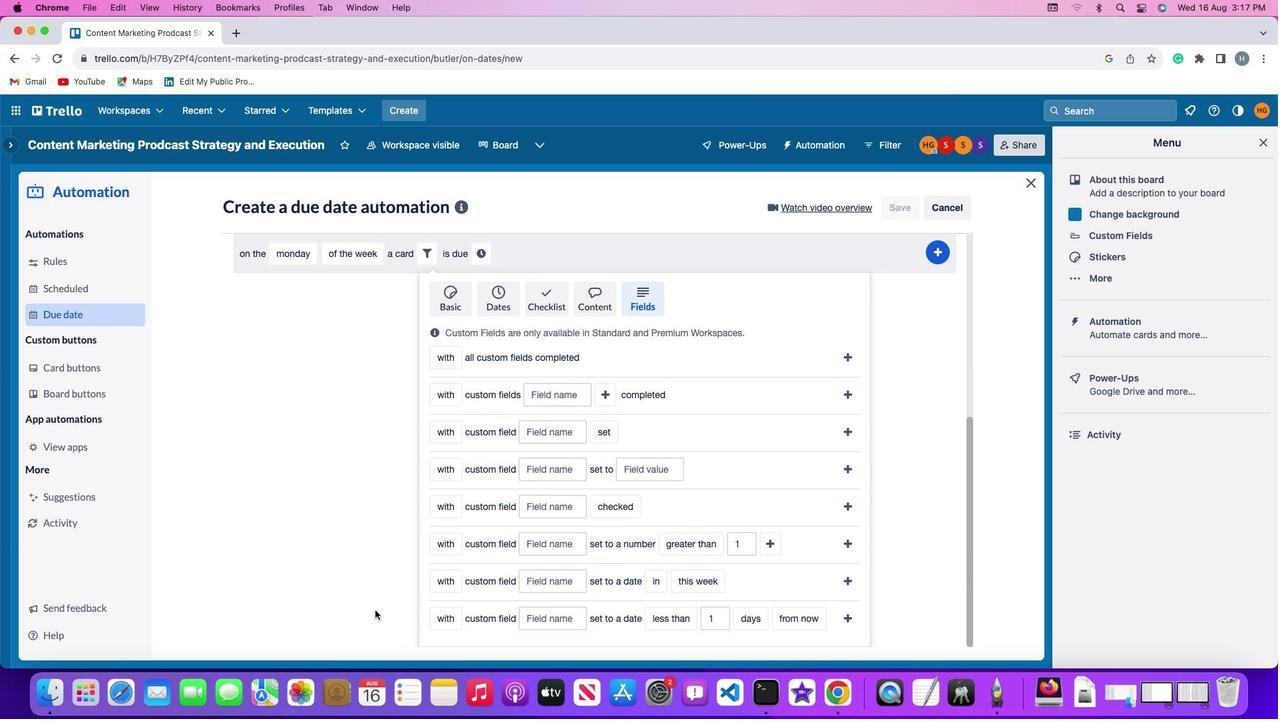 
Action: Mouse scrolled (367, 603) with delta (-6, -7)
Screenshot: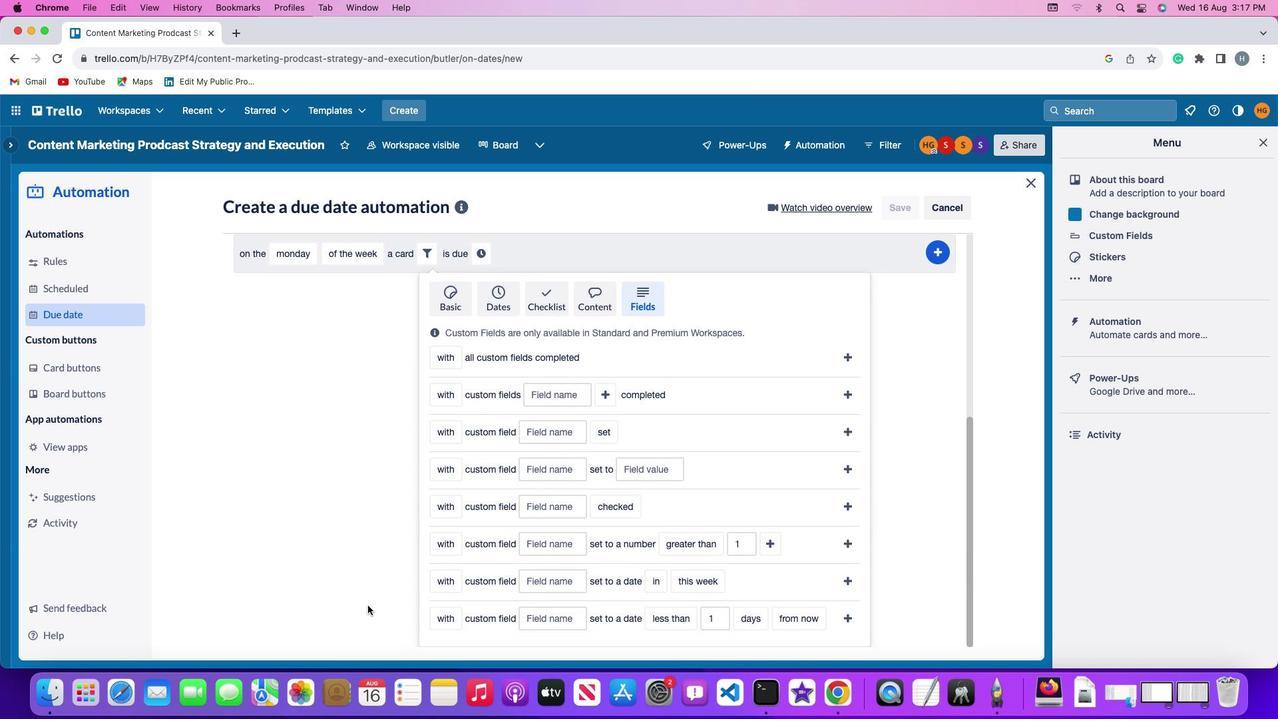 
Action: Mouse scrolled (367, 603) with delta (-6, -8)
Screenshot: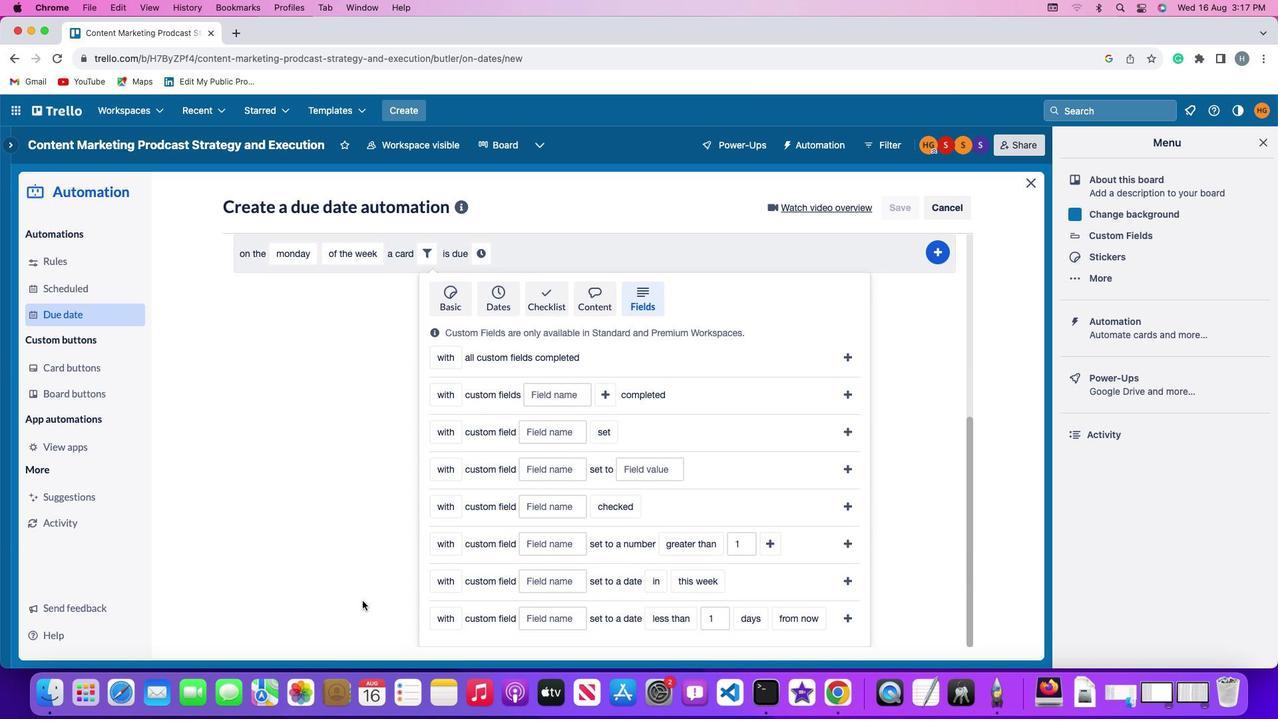 
Action: Mouse moved to (433, 432)
Screenshot: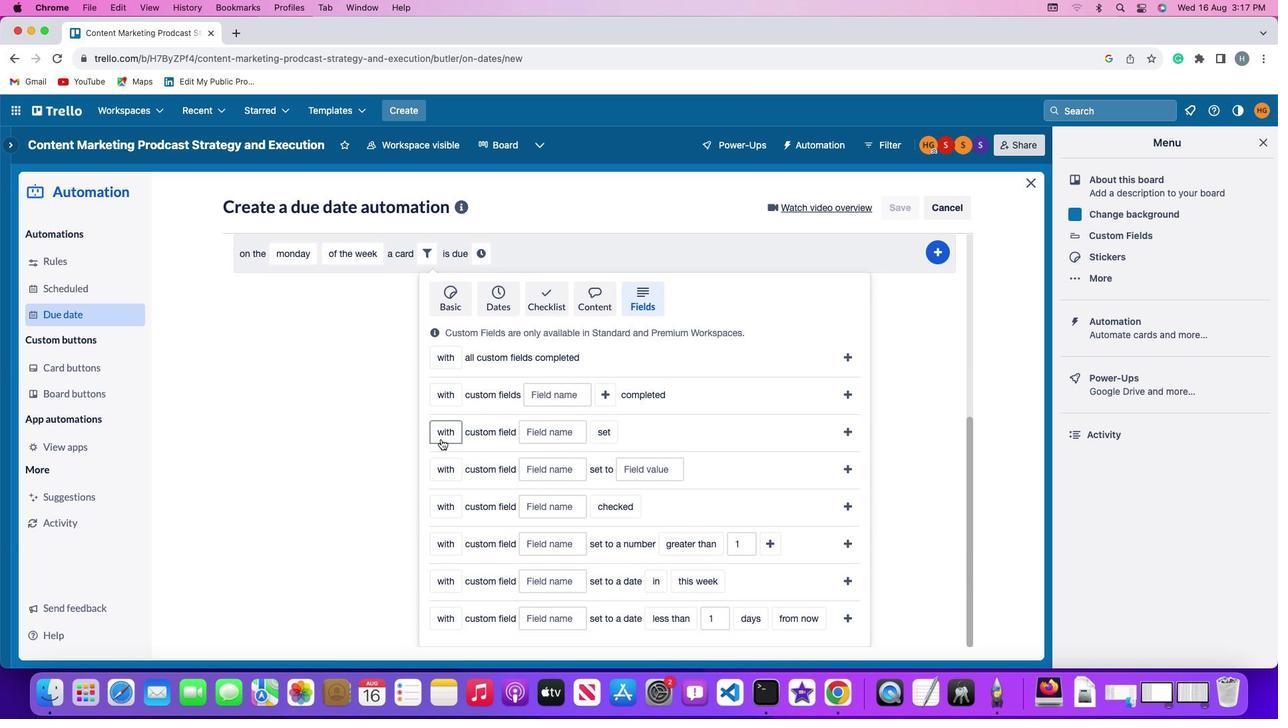 
Action: Mouse pressed left at (433, 432)
Screenshot: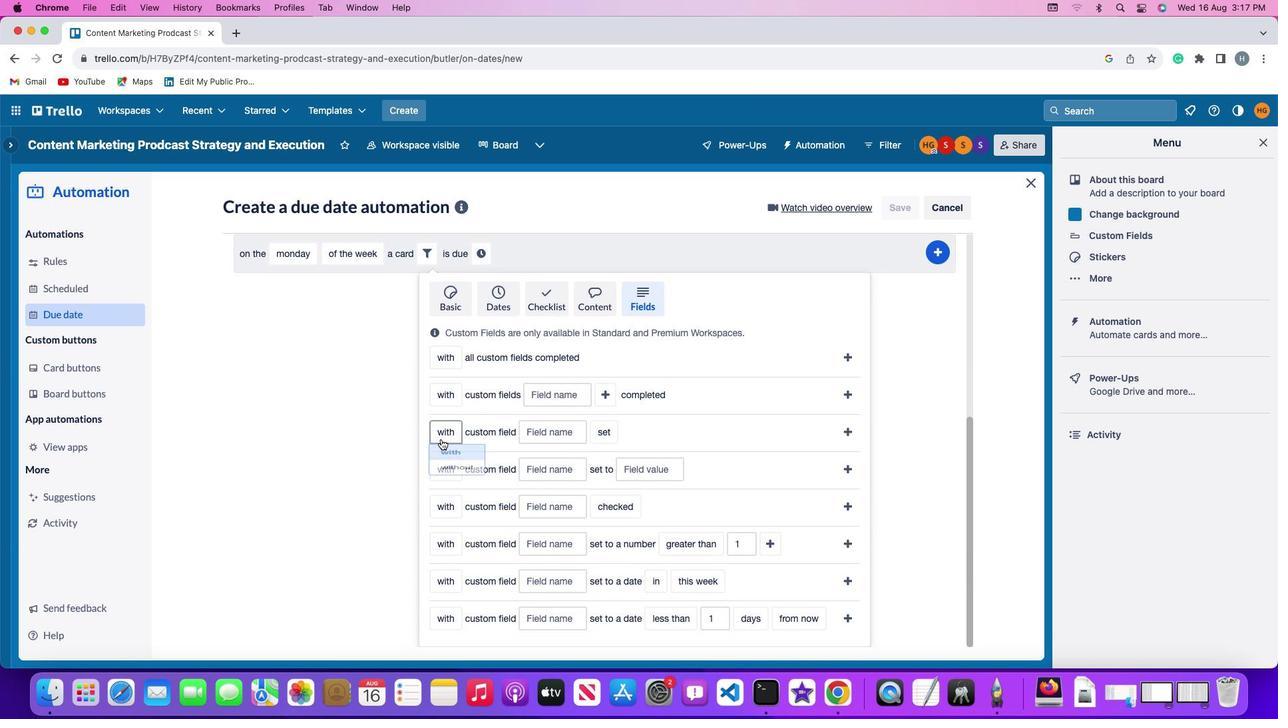 
Action: Mouse moved to (448, 473)
Screenshot: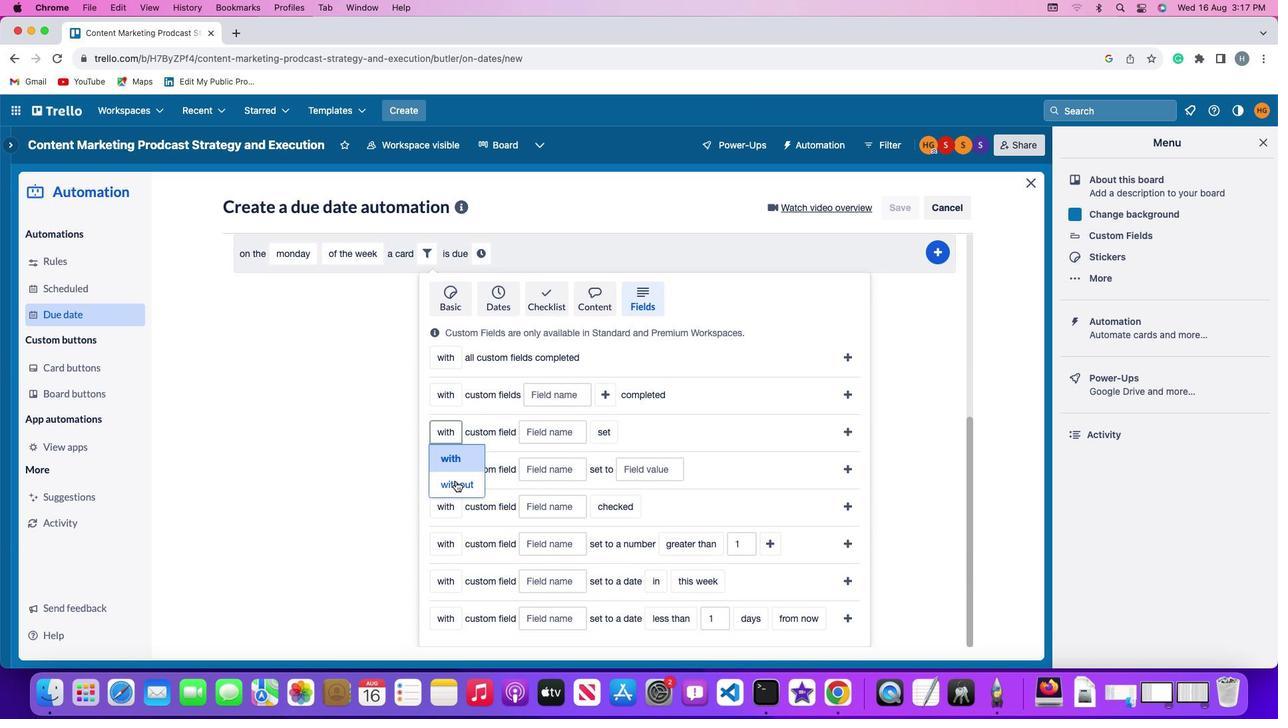 
Action: Mouse pressed left at (448, 473)
Screenshot: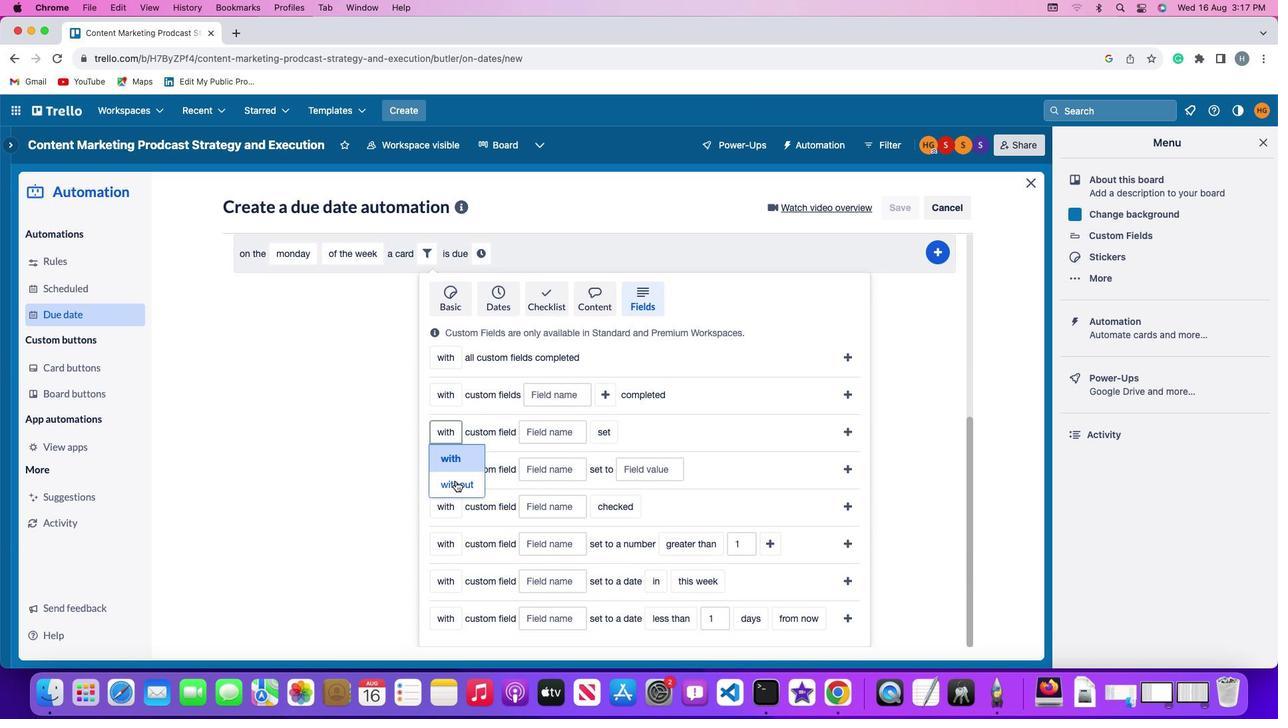 
Action: Mouse moved to (561, 428)
Screenshot: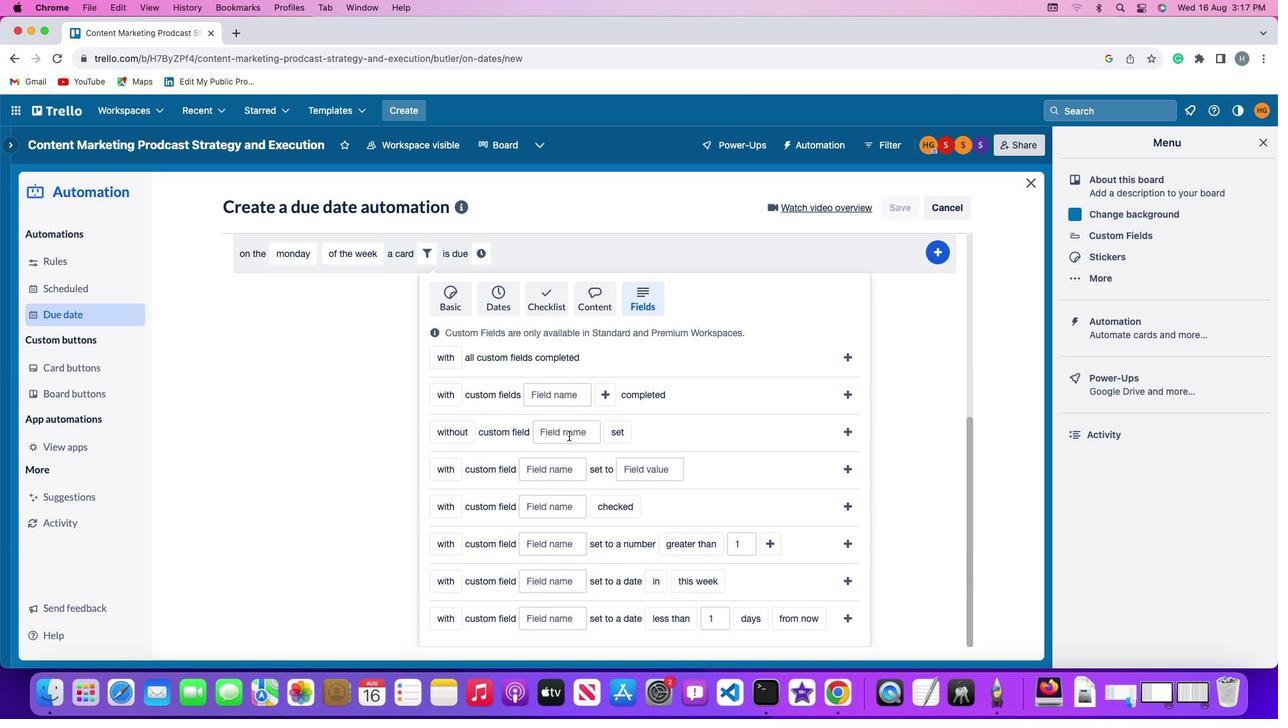 
Action: Mouse pressed left at (561, 428)
Screenshot: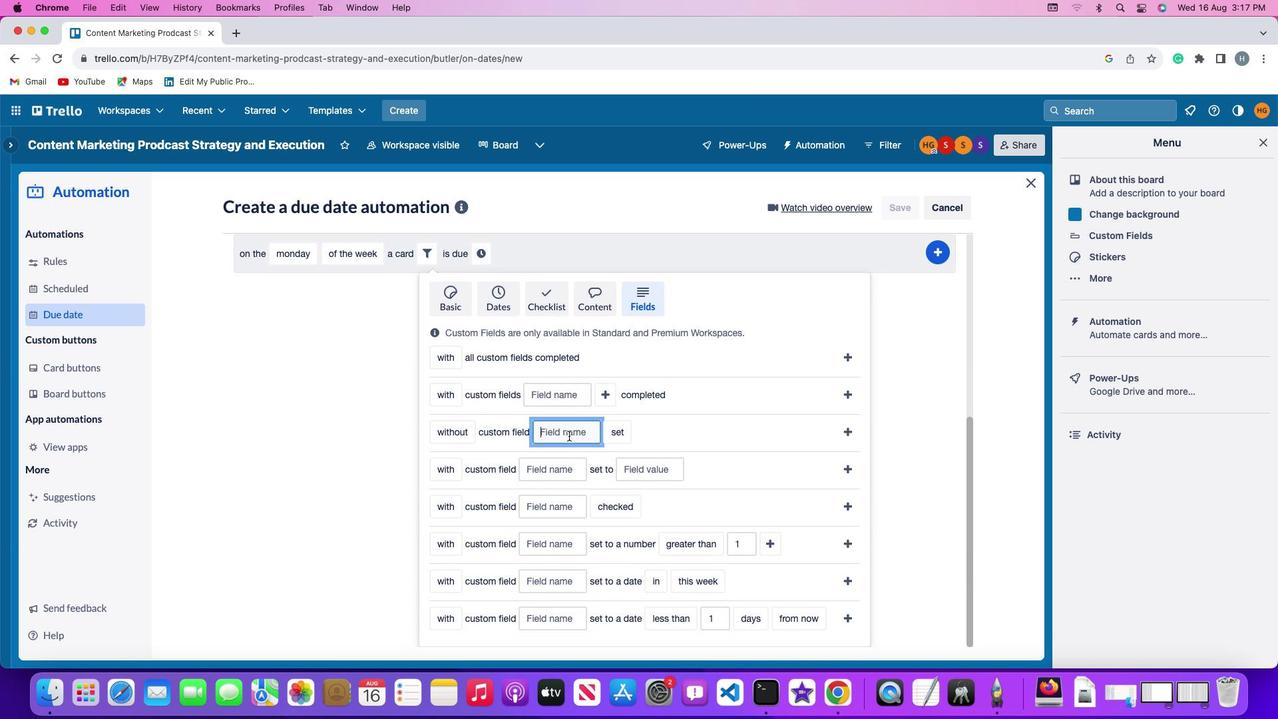 
Action: Mouse moved to (562, 428)
Screenshot: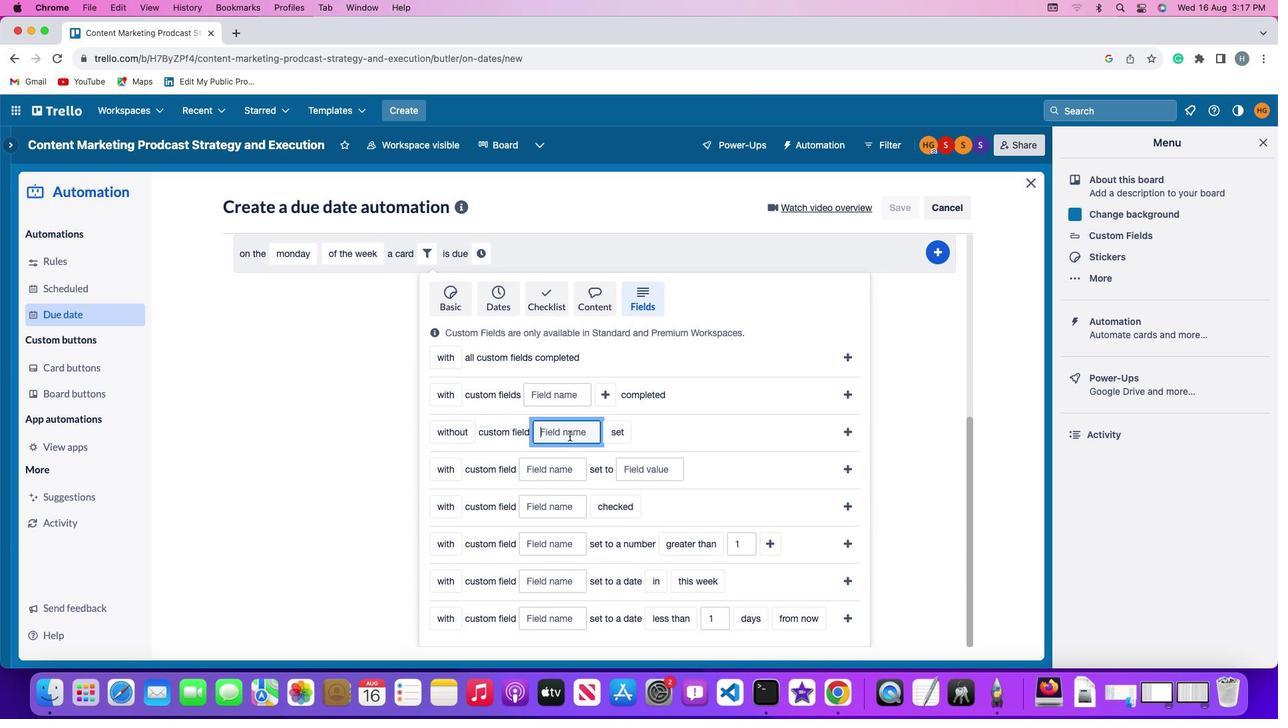 
Action: Key pressed Key.shift'R''e''s''u''m''e'
Screenshot: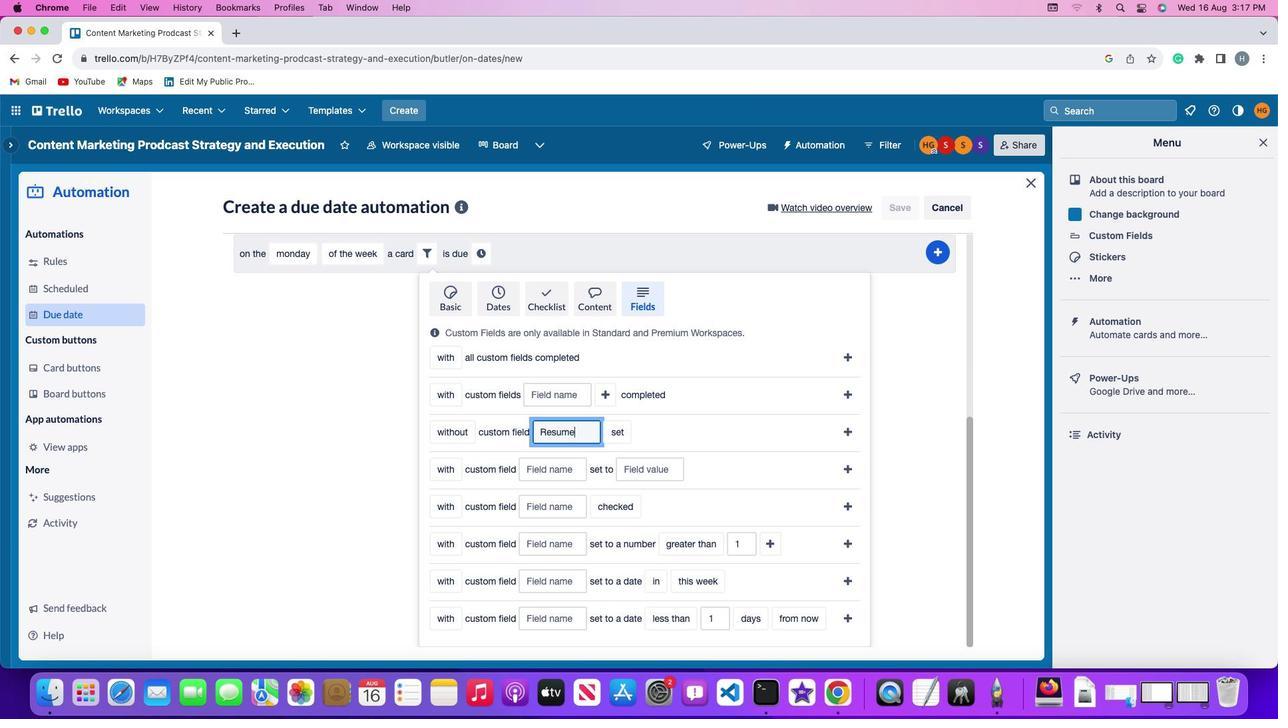 
Action: Mouse moved to (615, 418)
Screenshot: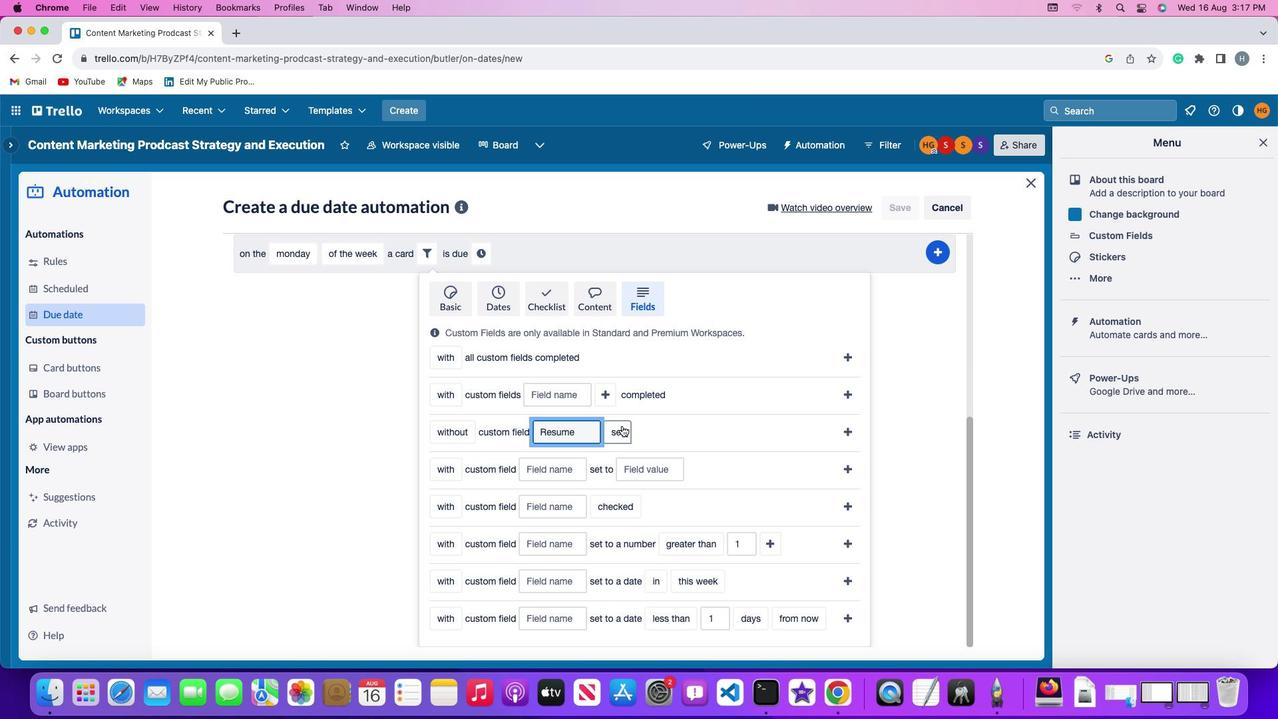 
Action: Mouse pressed left at (615, 418)
Screenshot: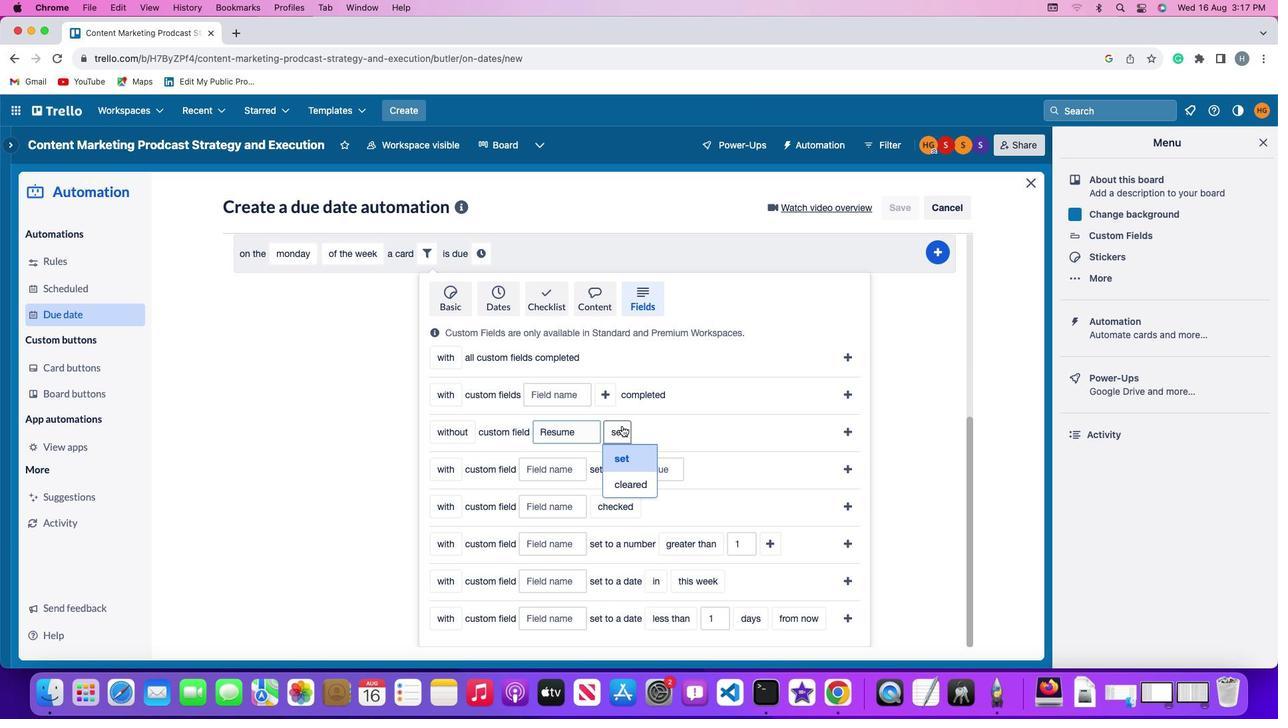 
Action: Mouse moved to (616, 462)
Screenshot: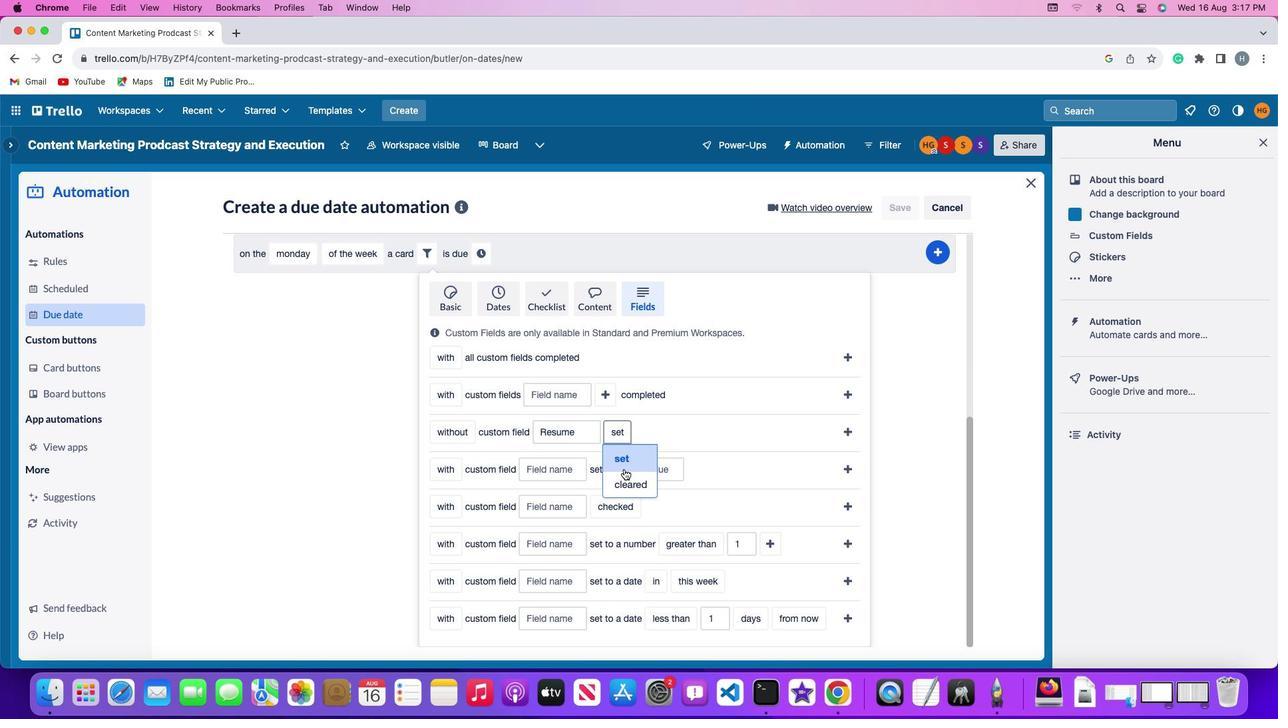 
Action: Mouse pressed left at (616, 462)
Screenshot: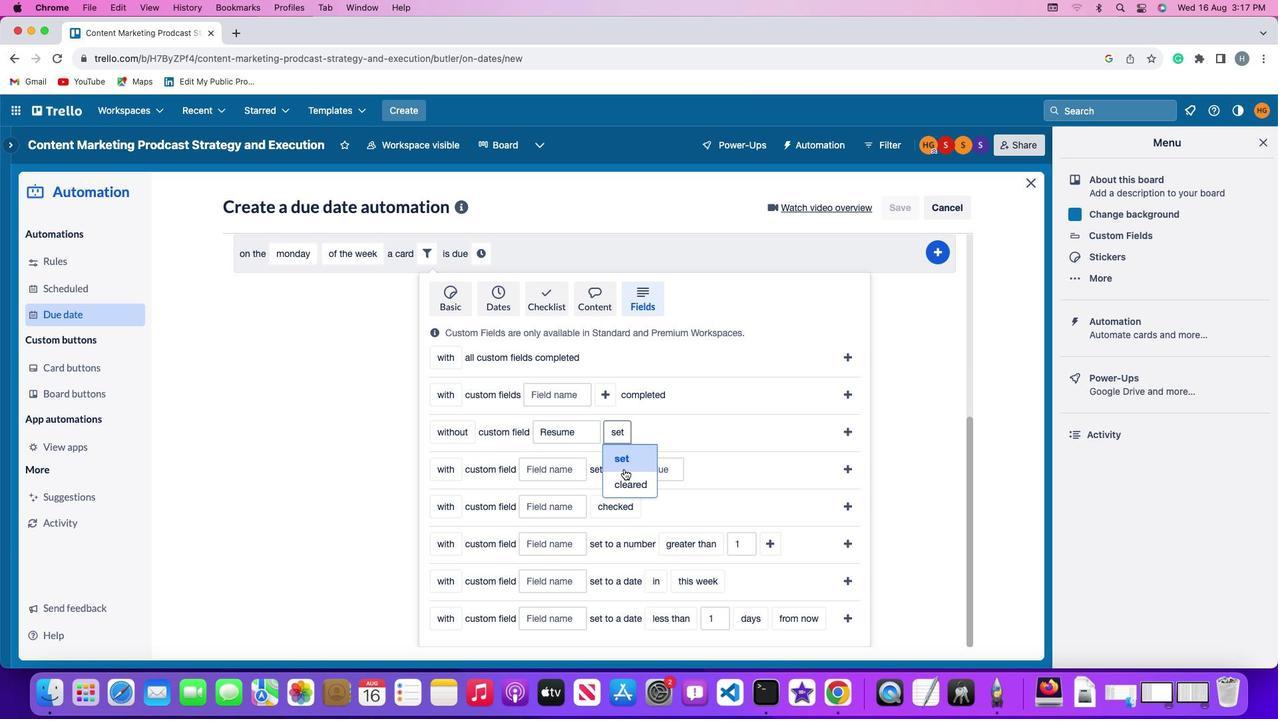
Action: Mouse moved to (843, 424)
Screenshot: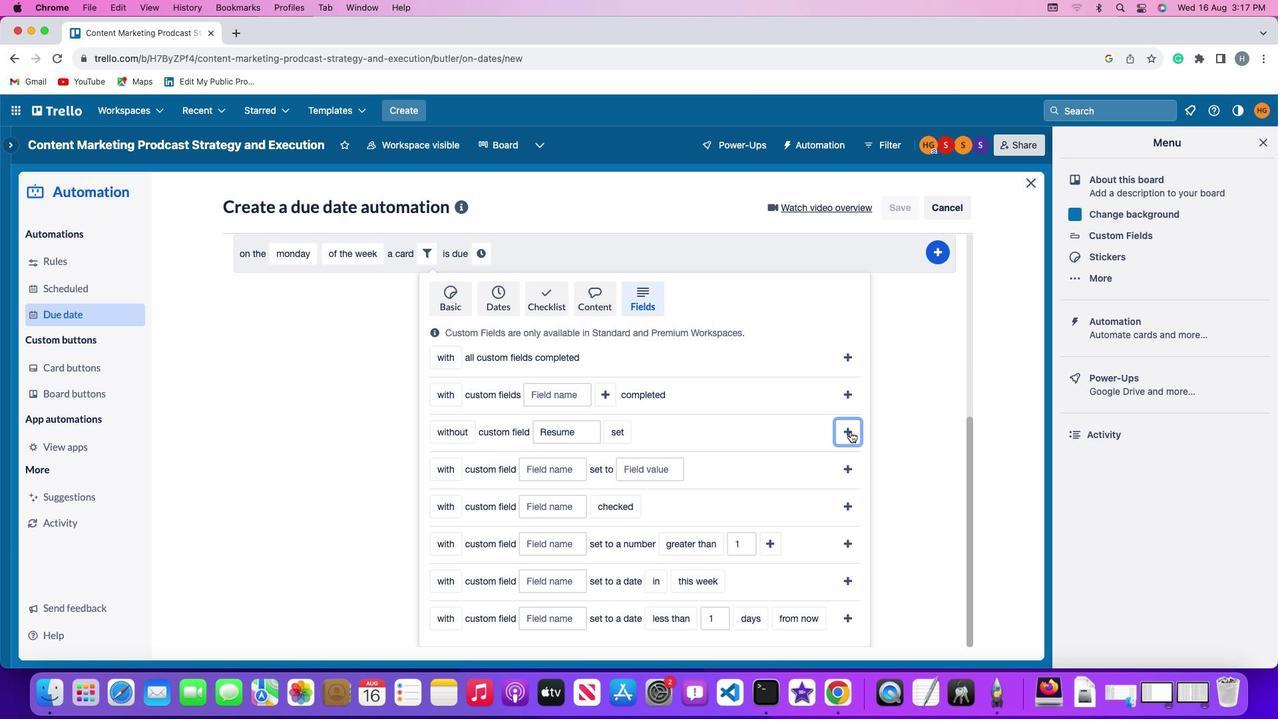 
Action: Mouse pressed left at (843, 424)
Screenshot: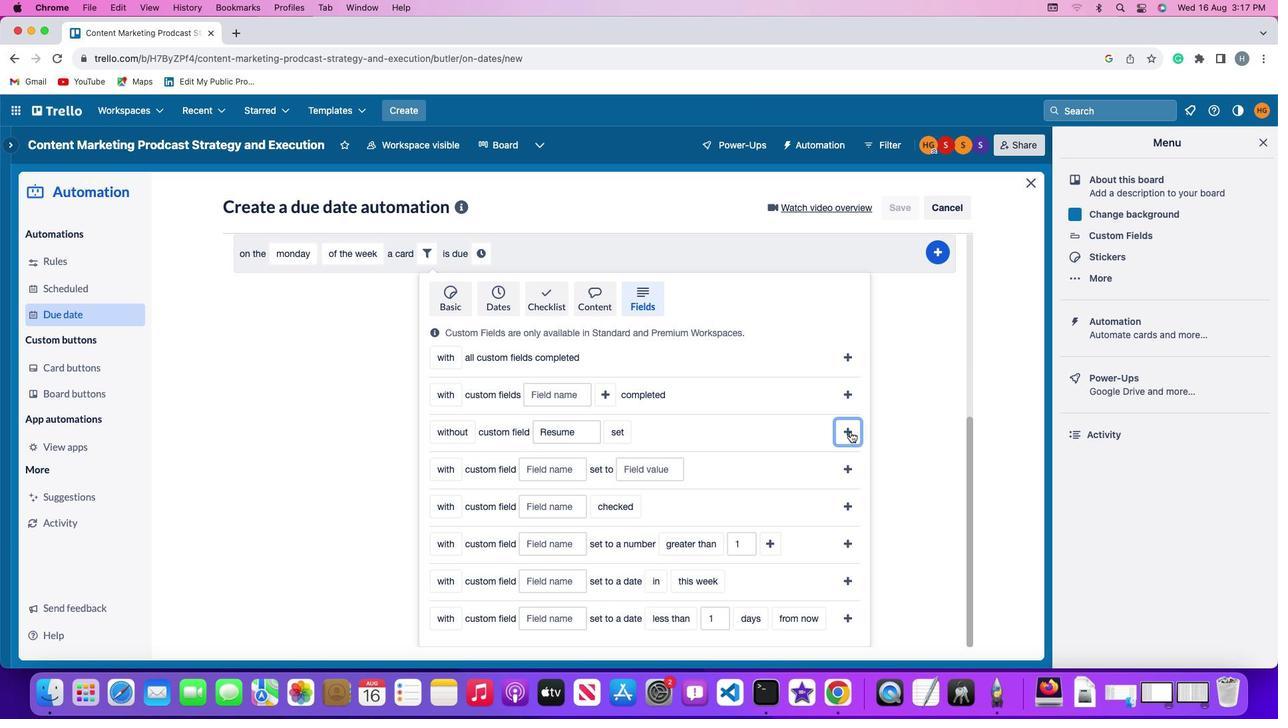 
Action: Mouse moved to (645, 576)
Screenshot: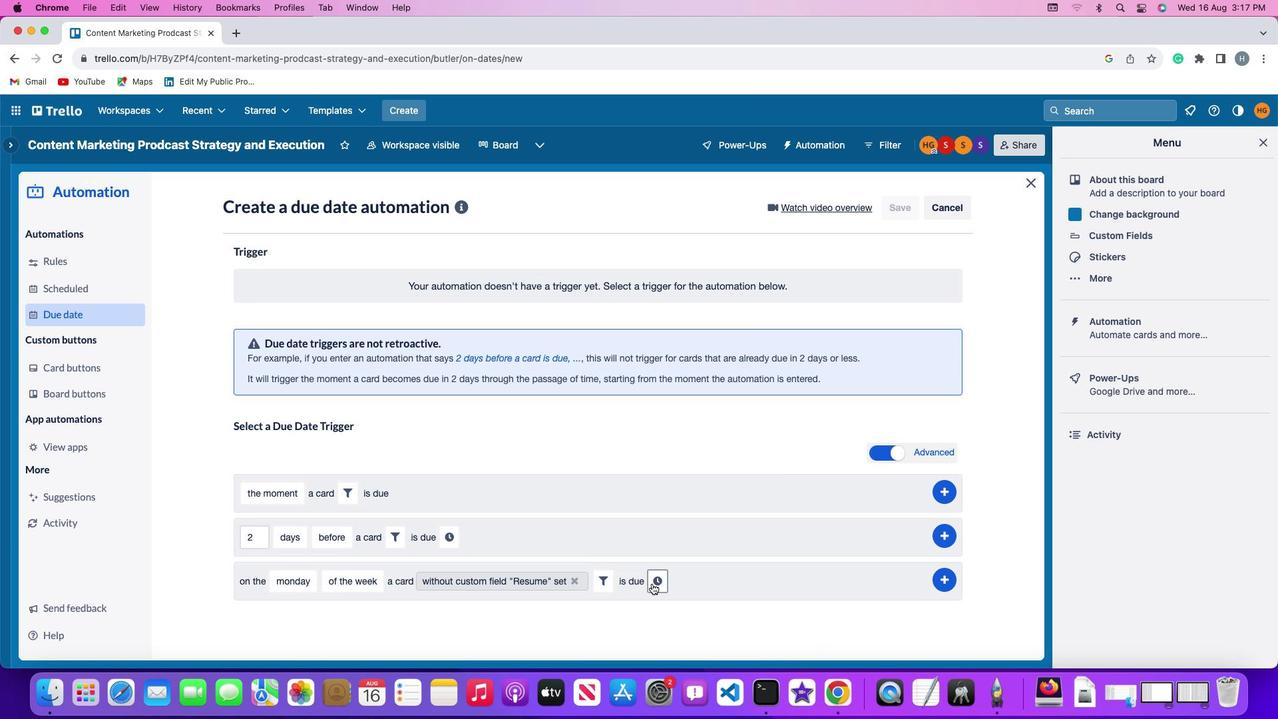 
Action: Mouse pressed left at (645, 576)
Screenshot: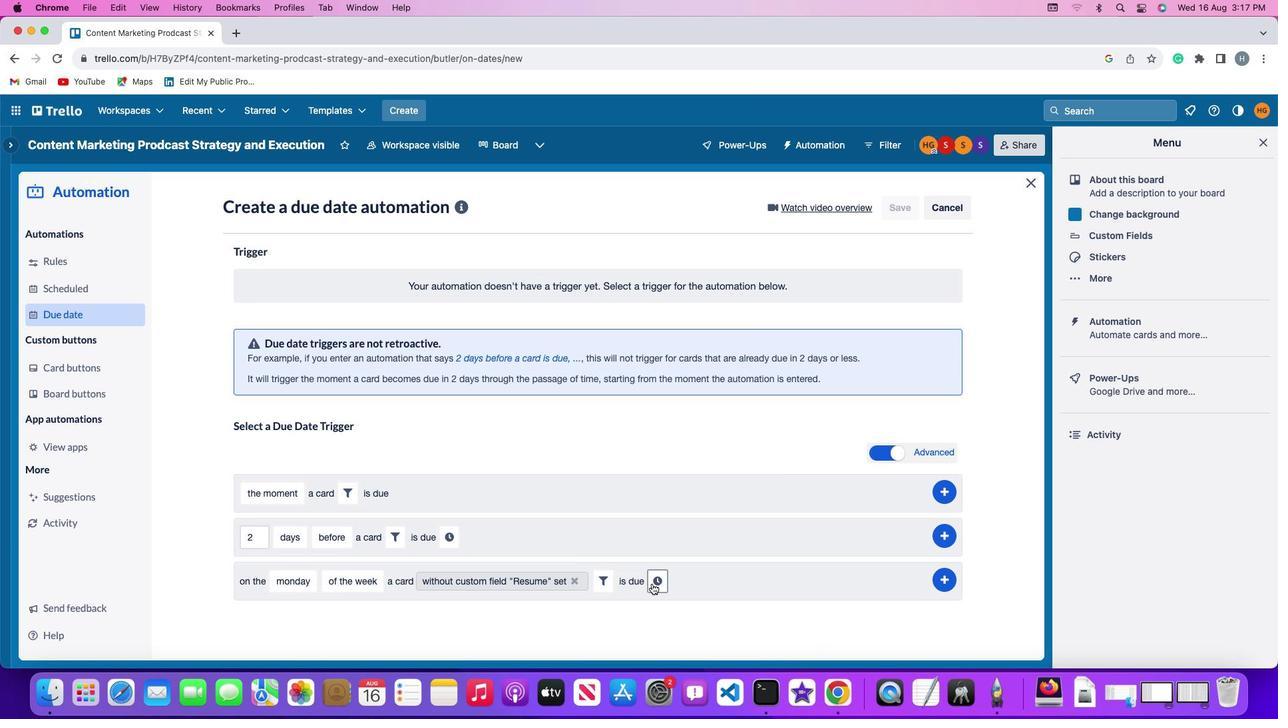 
Action: Mouse moved to (674, 574)
Screenshot: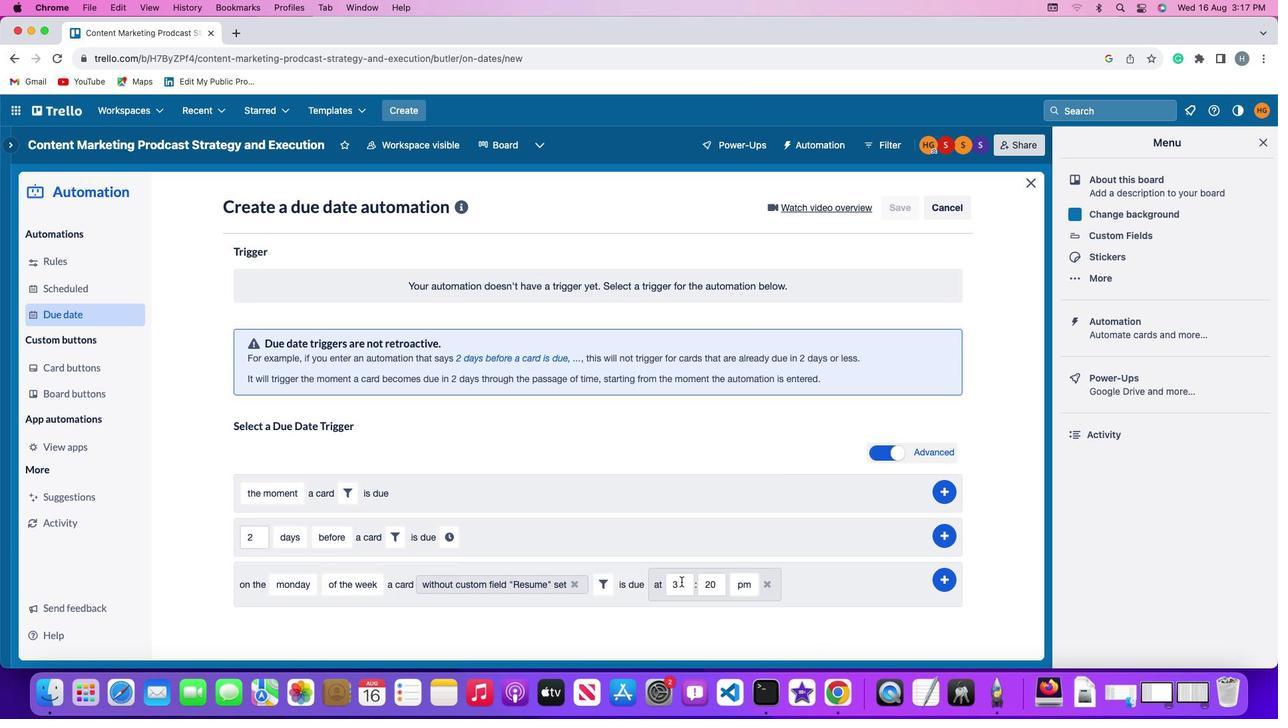 
Action: Mouse pressed left at (674, 574)
Screenshot: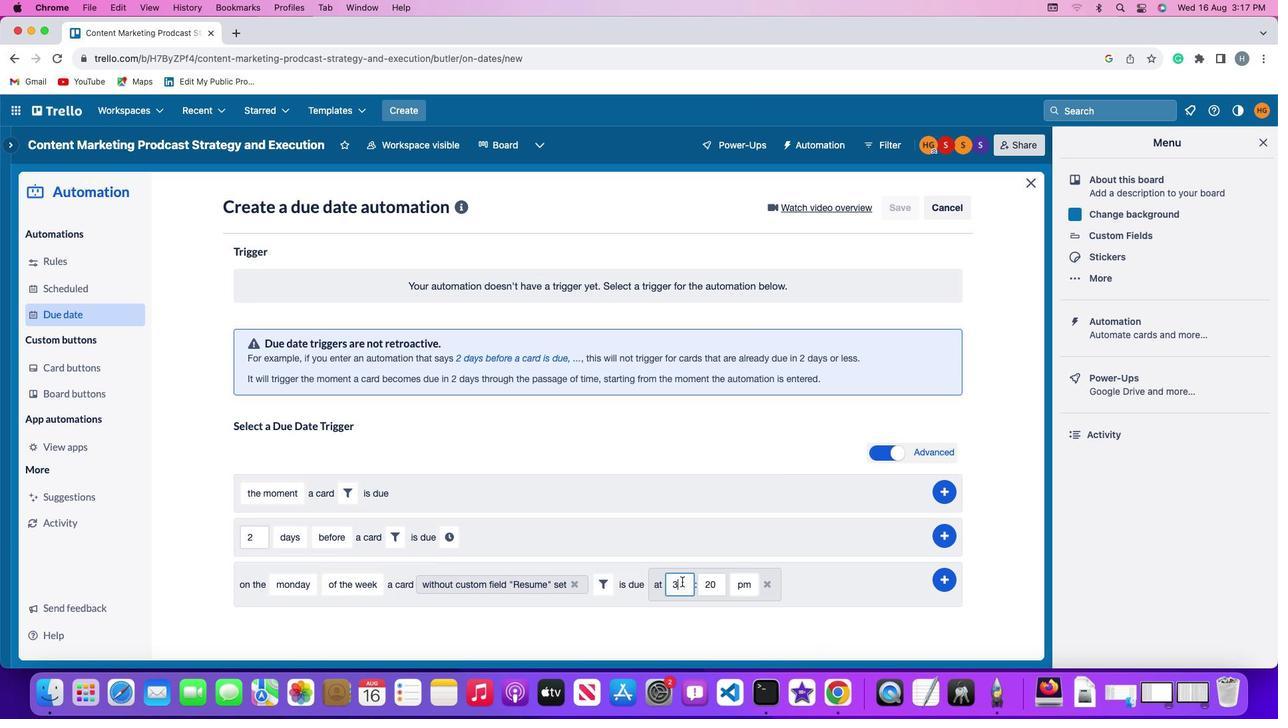 
Action: Mouse moved to (675, 574)
Screenshot: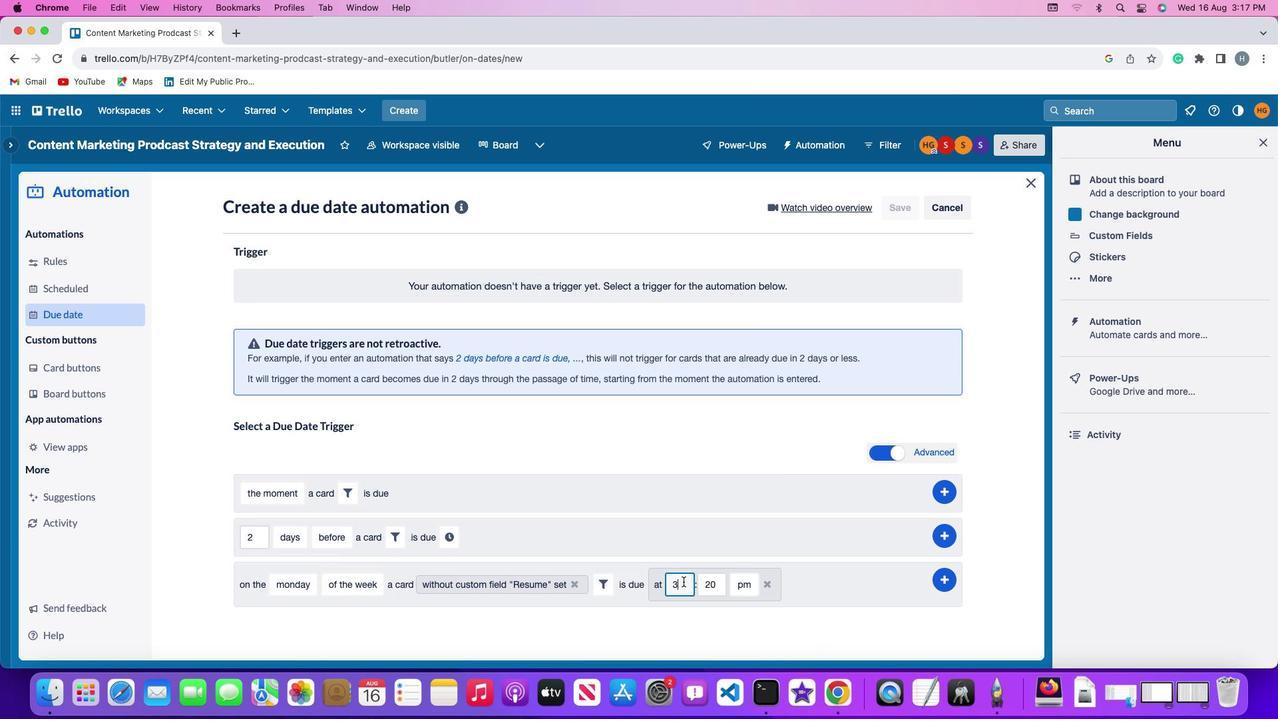 
Action: Key pressed Key.backspace'1''1'
Screenshot: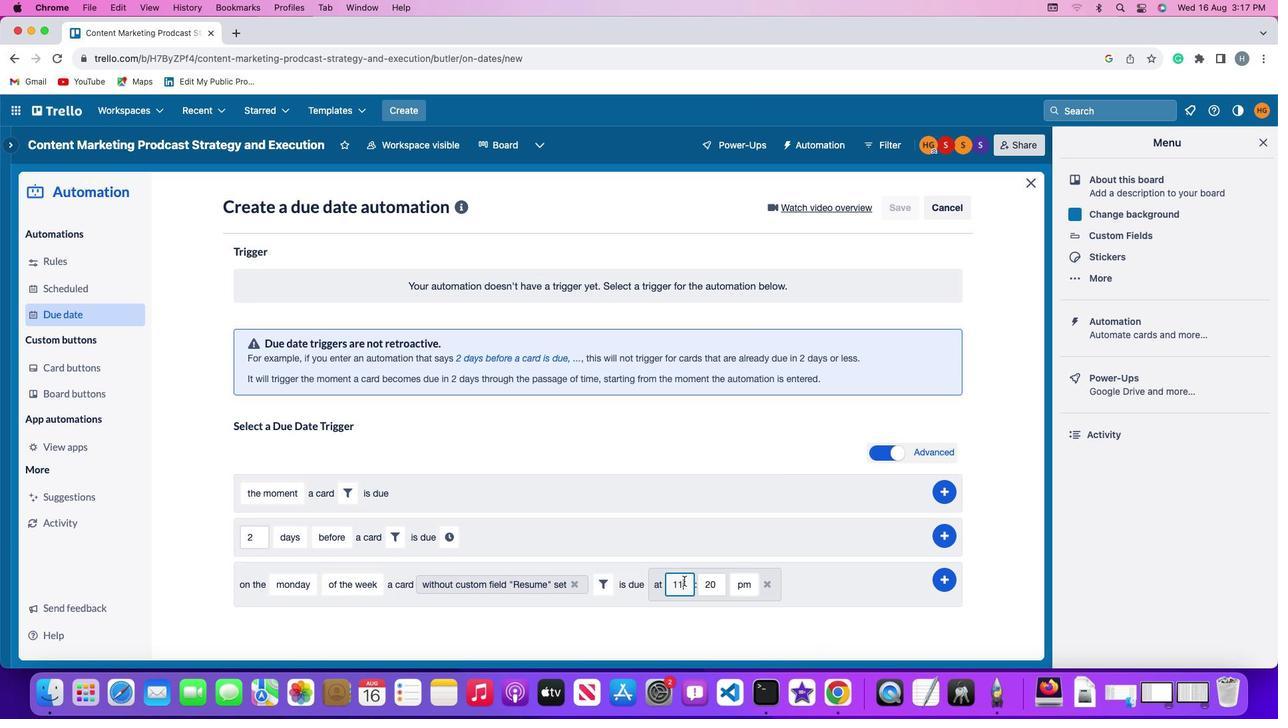 
Action: Mouse moved to (710, 574)
Screenshot: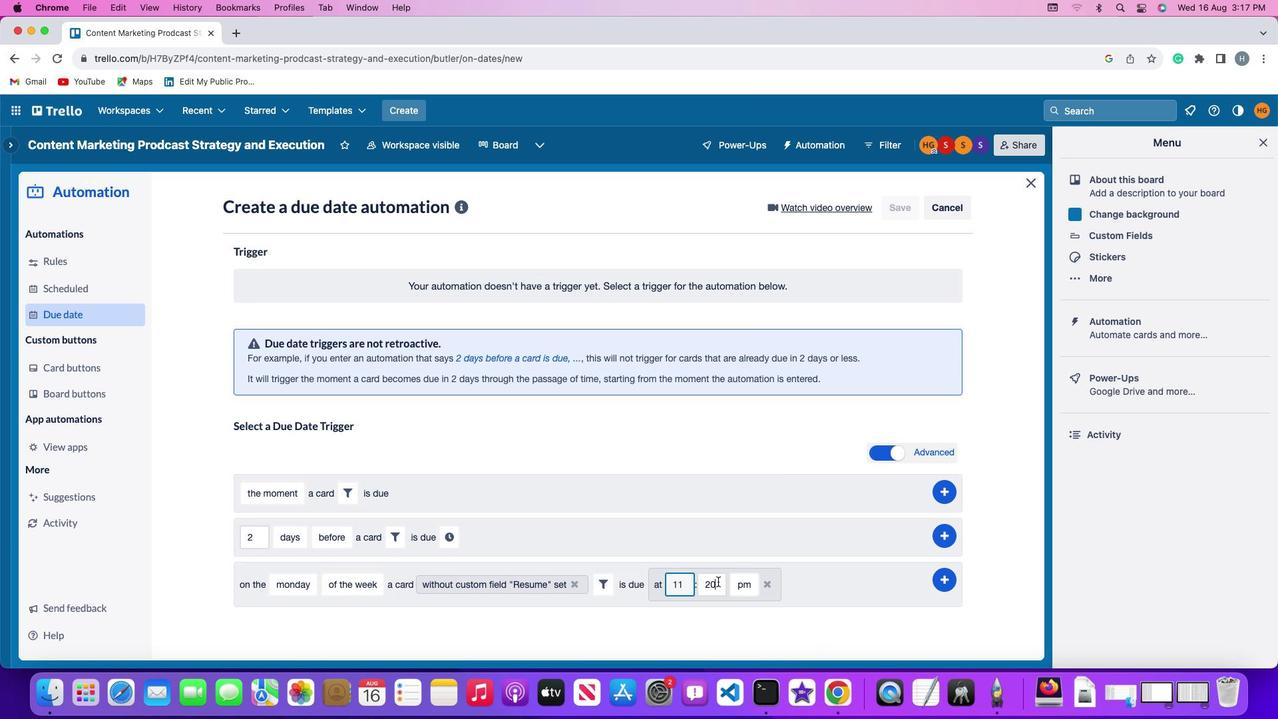 
Action: Mouse pressed left at (710, 574)
Screenshot: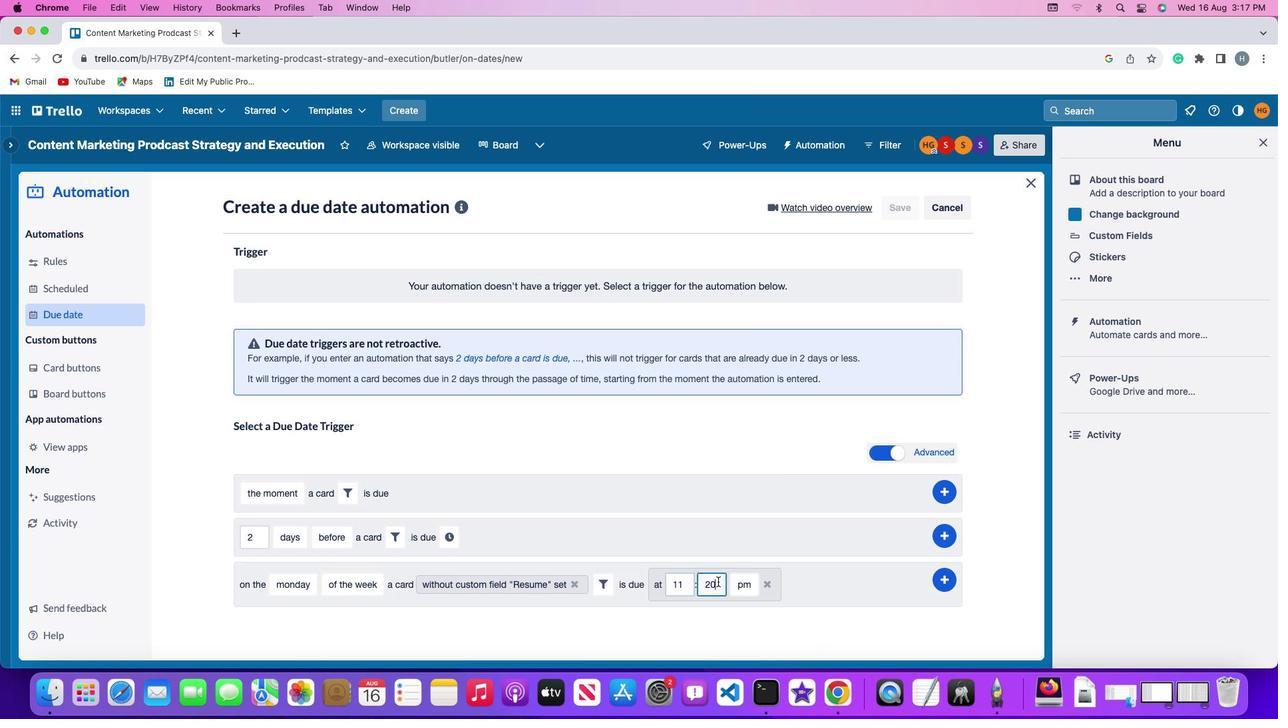 
Action: Key pressed Key.backspaceKey.backspace'0''0'
Screenshot: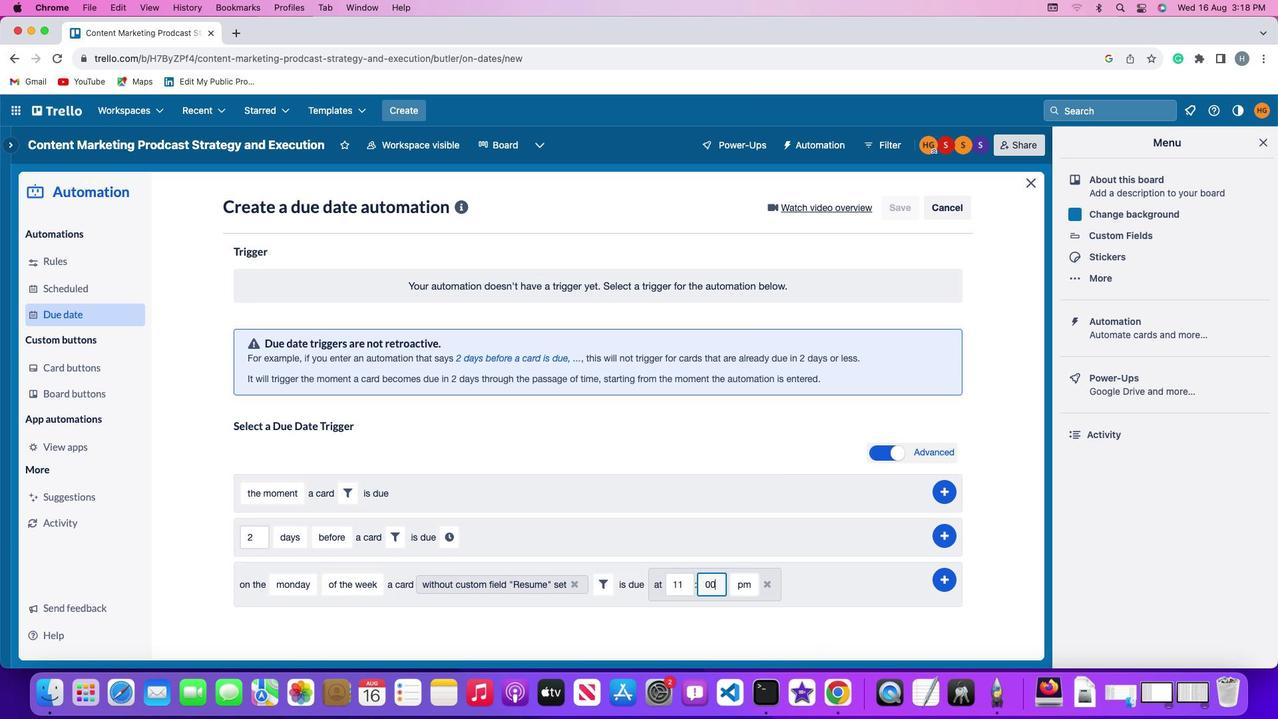 
Action: Mouse moved to (742, 578)
Screenshot: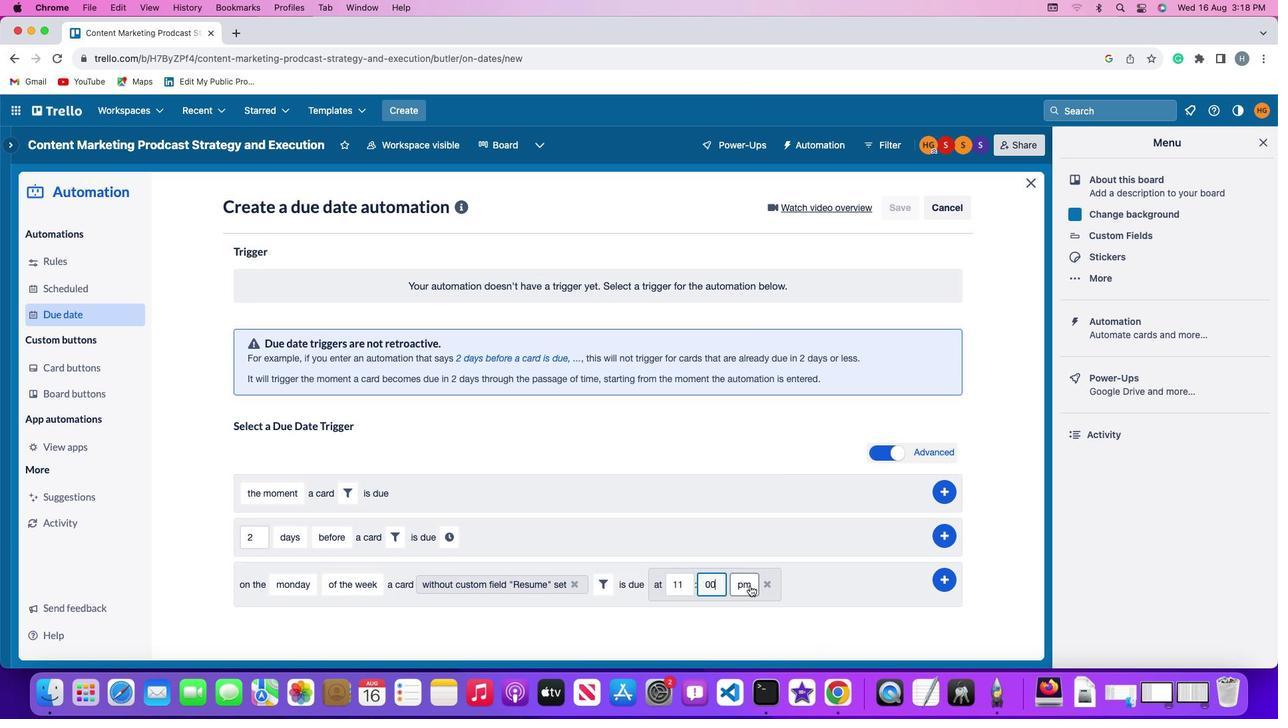 
Action: Mouse pressed left at (742, 578)
Screenshot: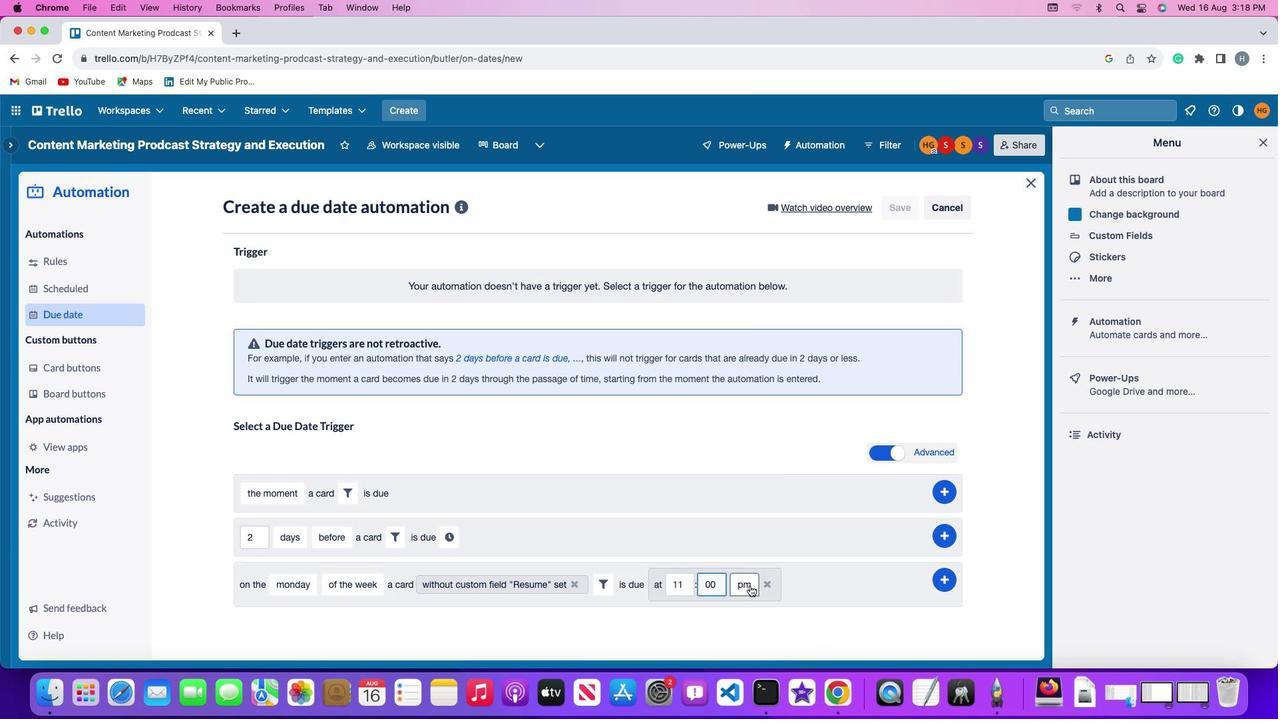 
Action: Mouse moved to (735, 604)
Screenshot: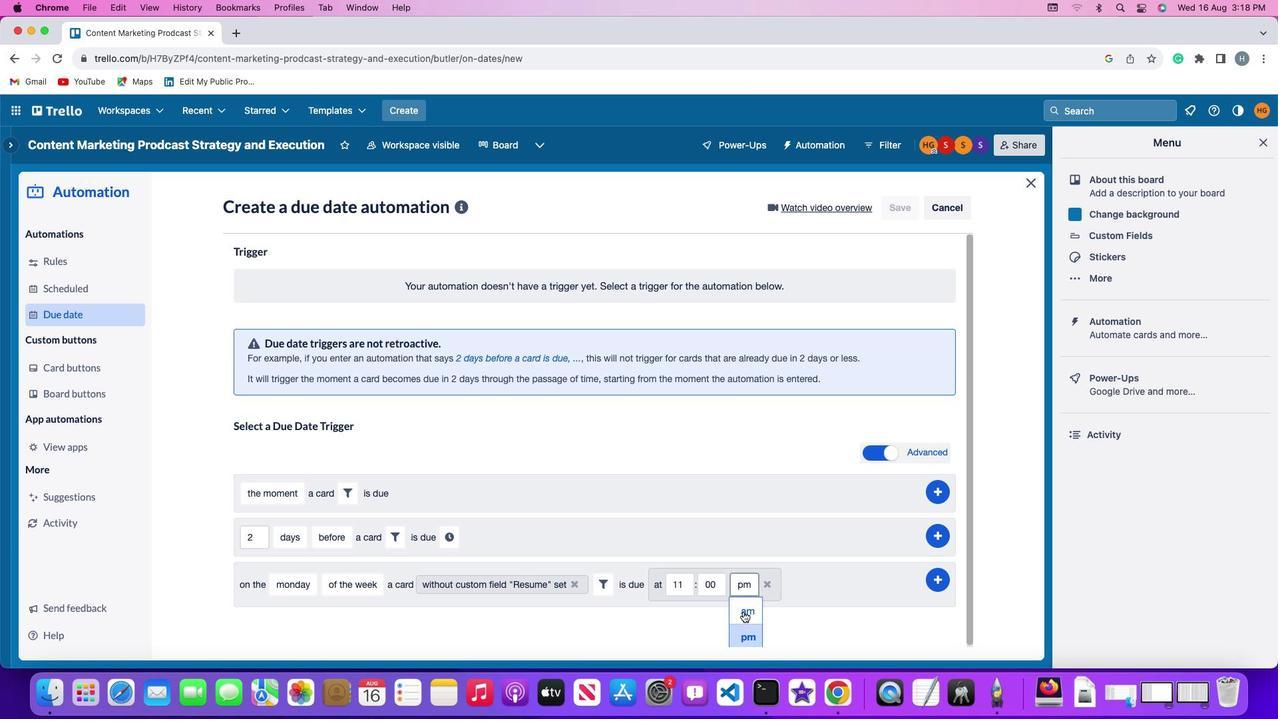 
Action: Mouse pressed left at (735, 604)
Screenshot: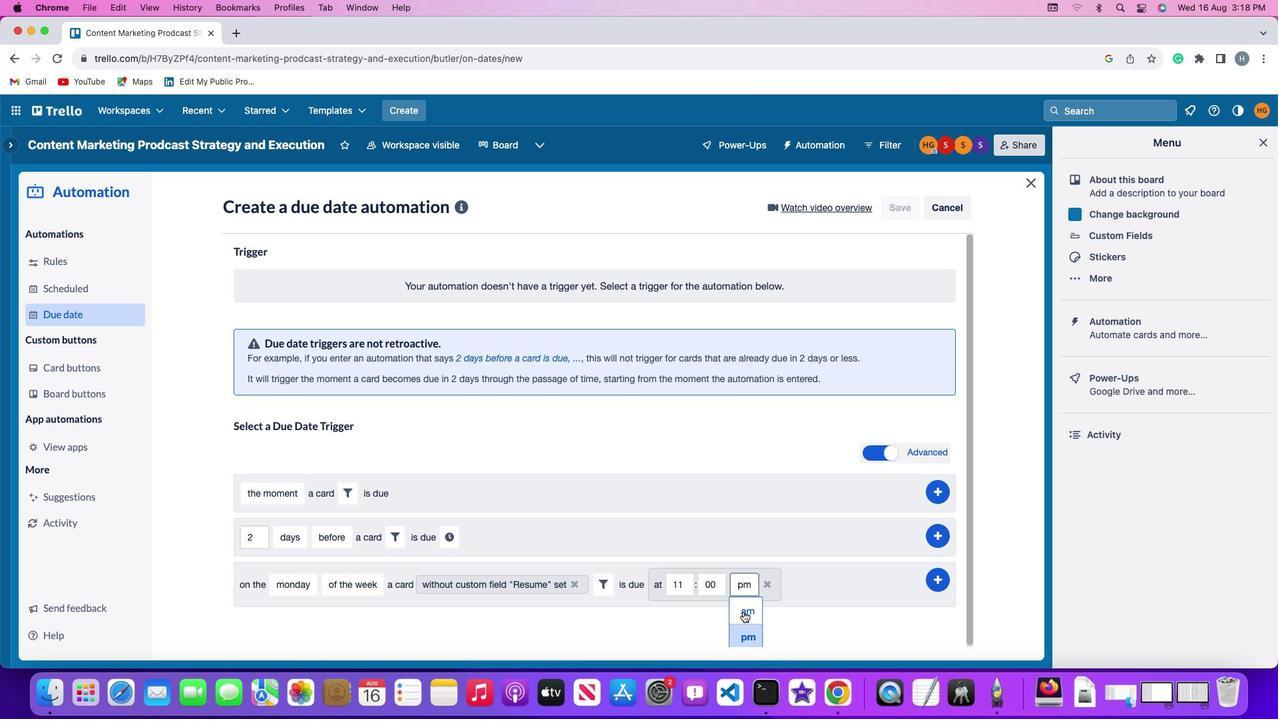 
Action: Mouse moved to (936, 570)
Screenshot: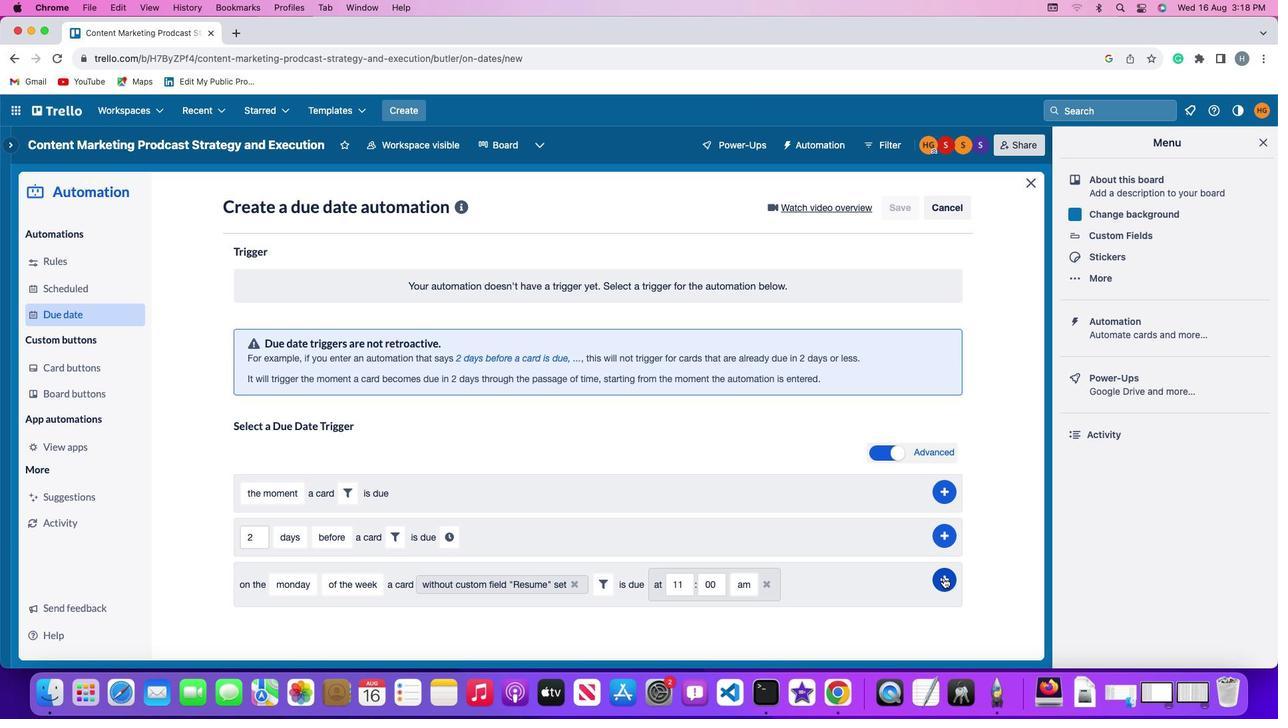 
Action: Mouse pressed left at (936, 570)
Screenshot: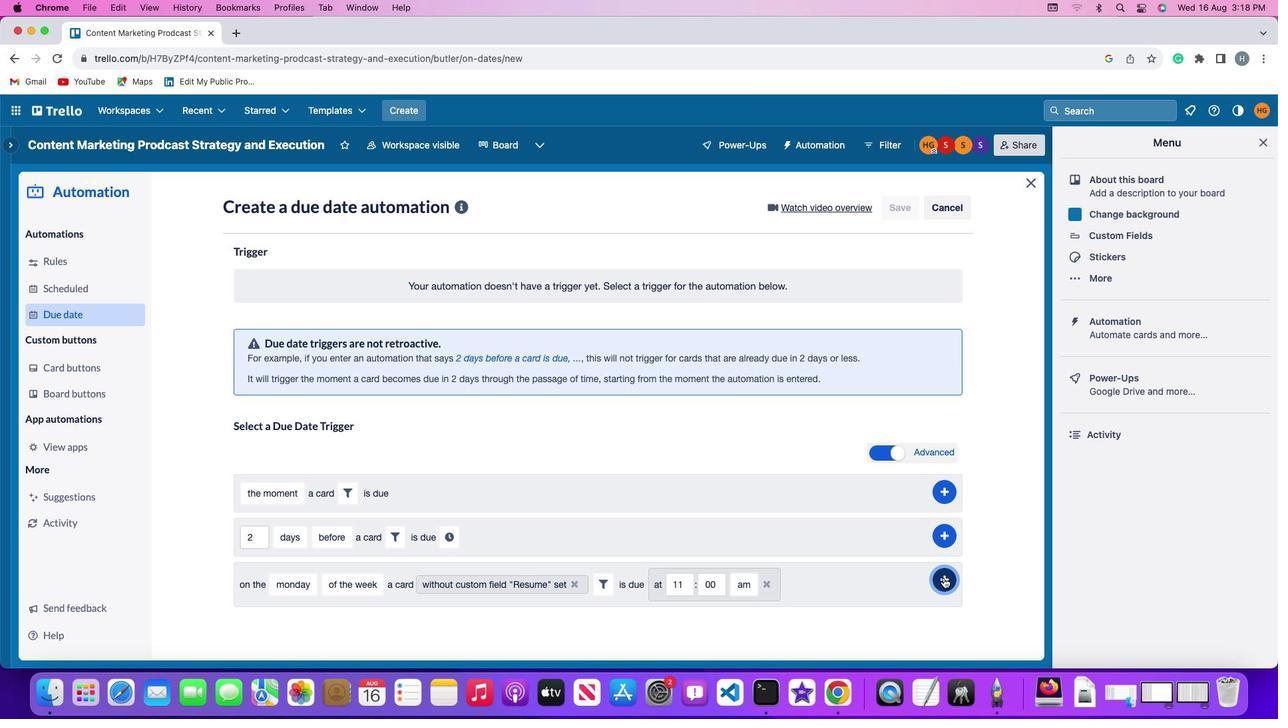 
Action: Mouse moved to (990, 490)
Screenshot: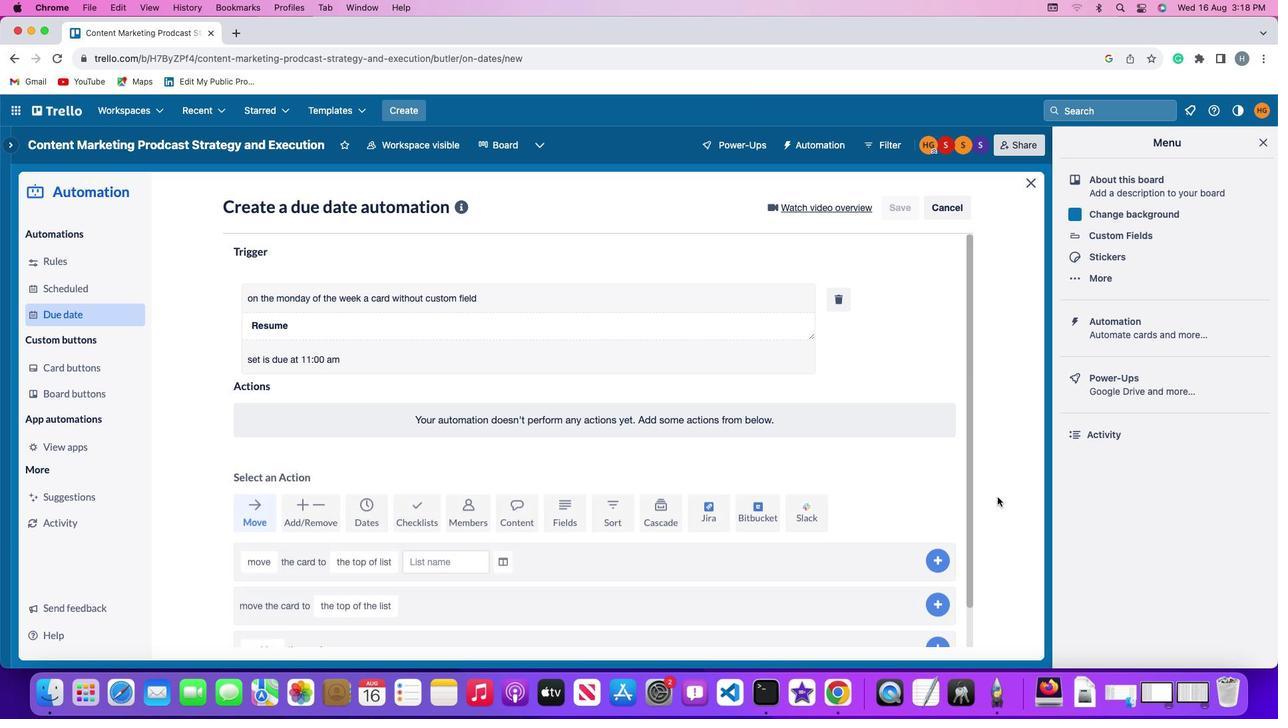 
